 Task: Find connections with filter location Jalālābād with filter topic #tecnologiawith filter profile language German with filter current company JavaScript with filter school Chennai Jobs with filter industry Blogs with filter service category Business Law with filter keywords title Over the Phone Interpreter
Action: Mouse moved to (519, 71)
Screenshot: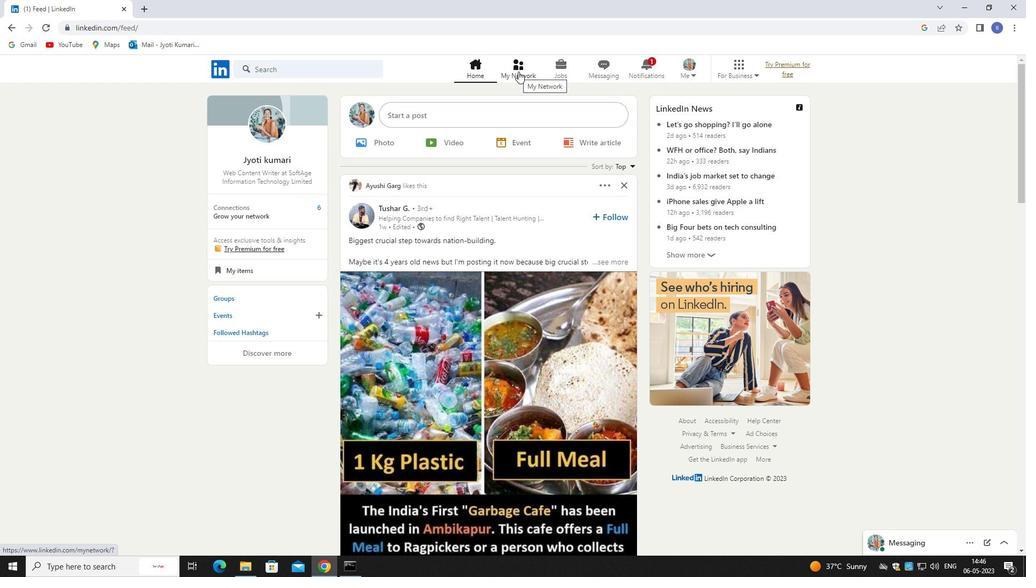 
Action: Mouse pressed left at (519, 71)
Screenshot: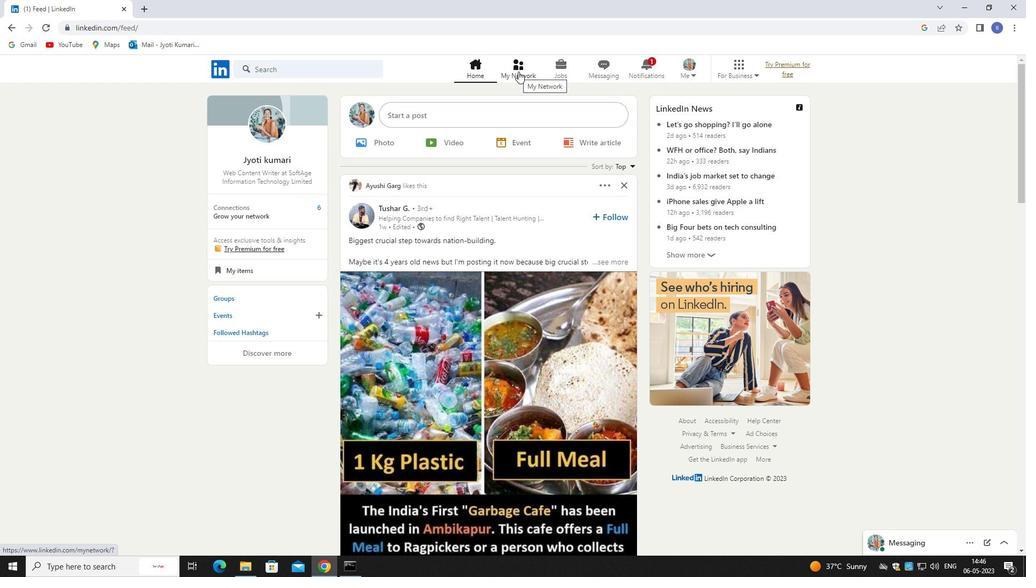 
Action: Mouse pressed left at (519, 71)
Screenshot: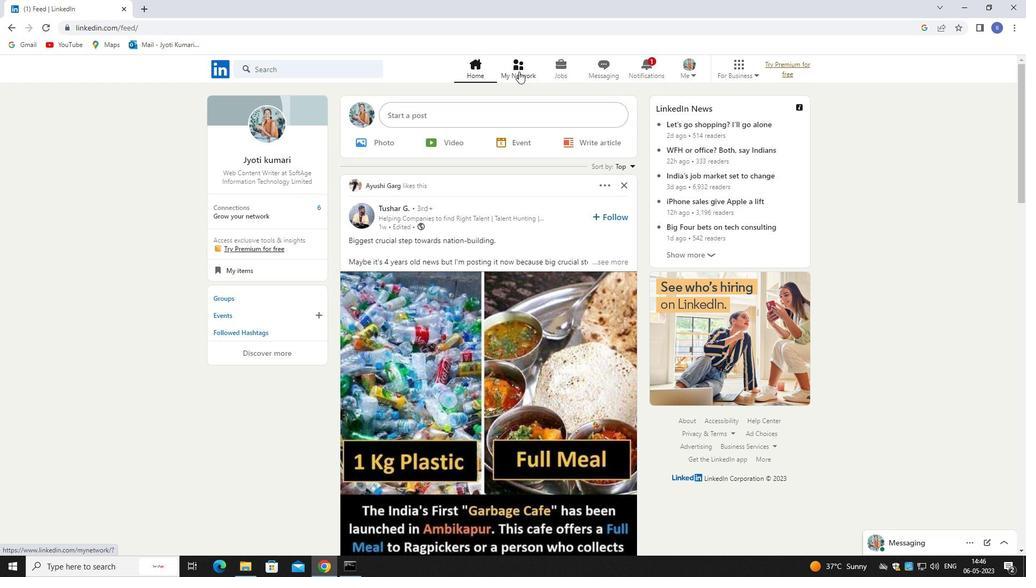 
Action: Mouse moved to (287, 129)
Screenshot: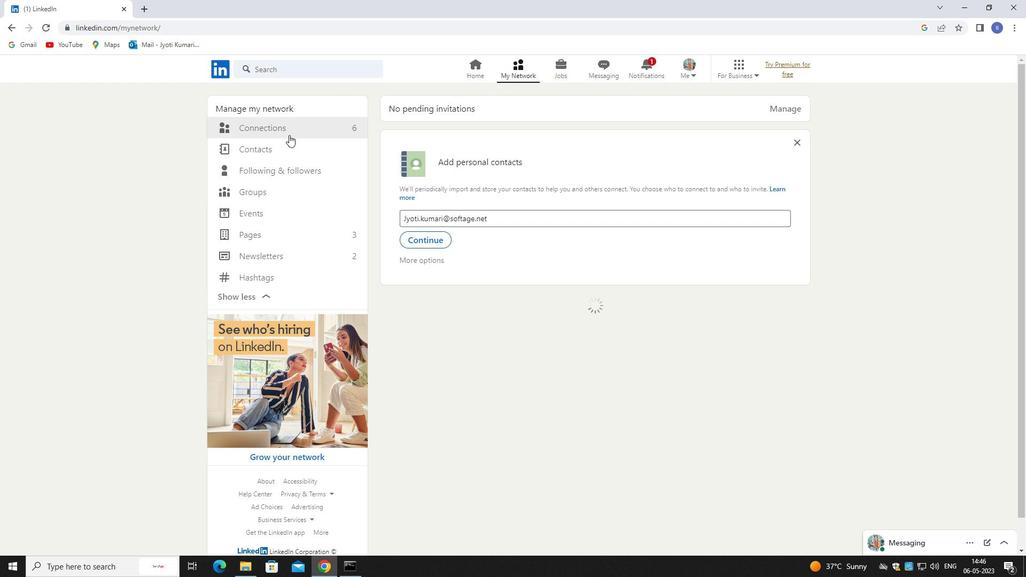 
Action: Mouse pressed left at (287, 129)
Screenshot: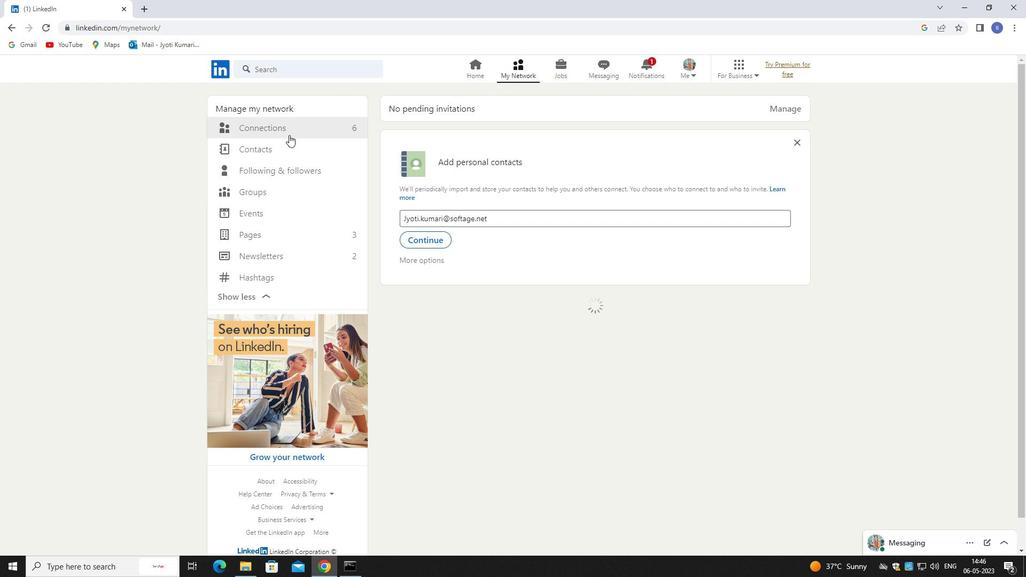 
Action: Mouse moved to (288, 129)
Screenshot: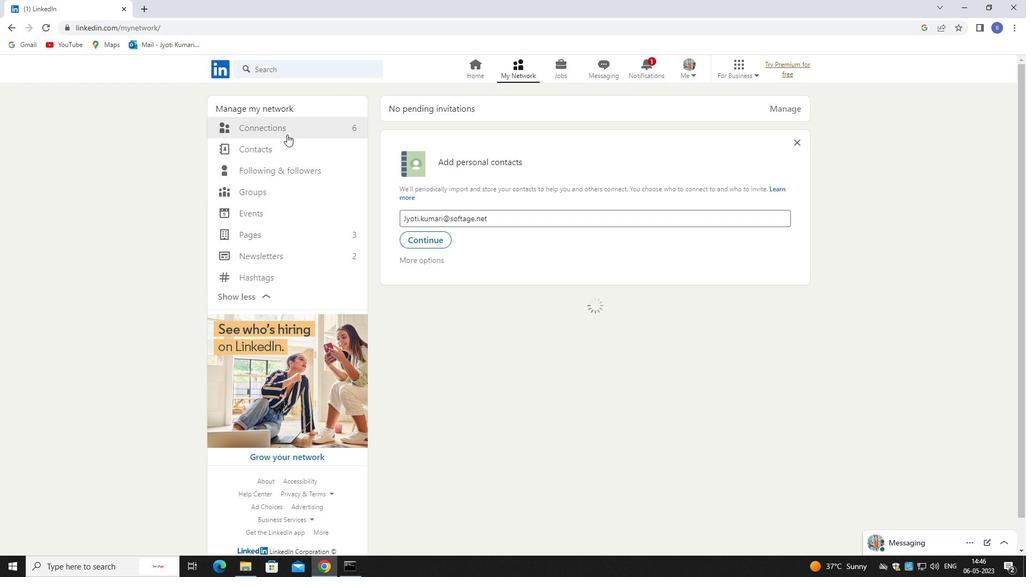 
Action: Mouse pressed left at (288, 129)
Screenshot: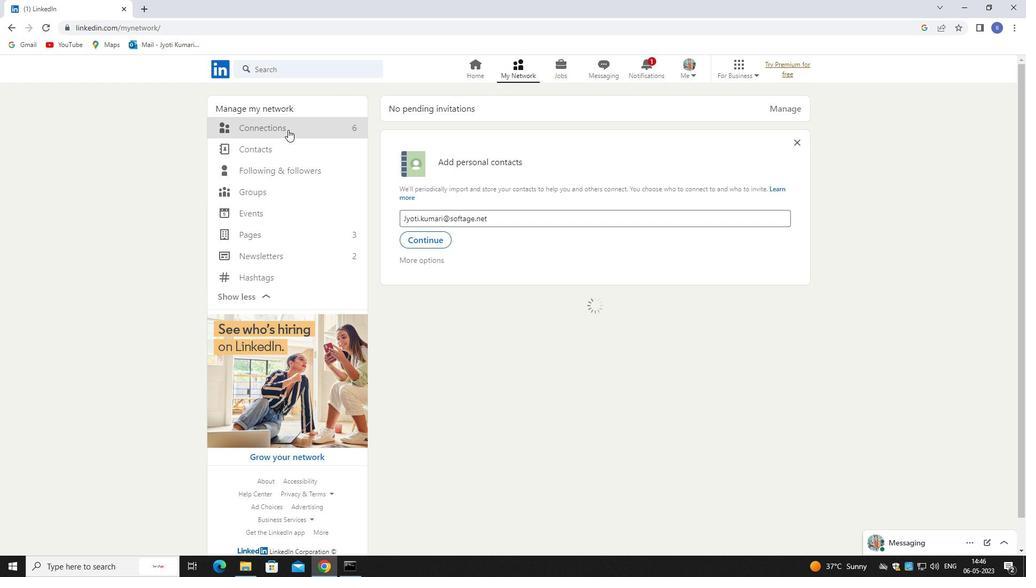 
Action: Mouse moved to (578, 132)
Screenshot: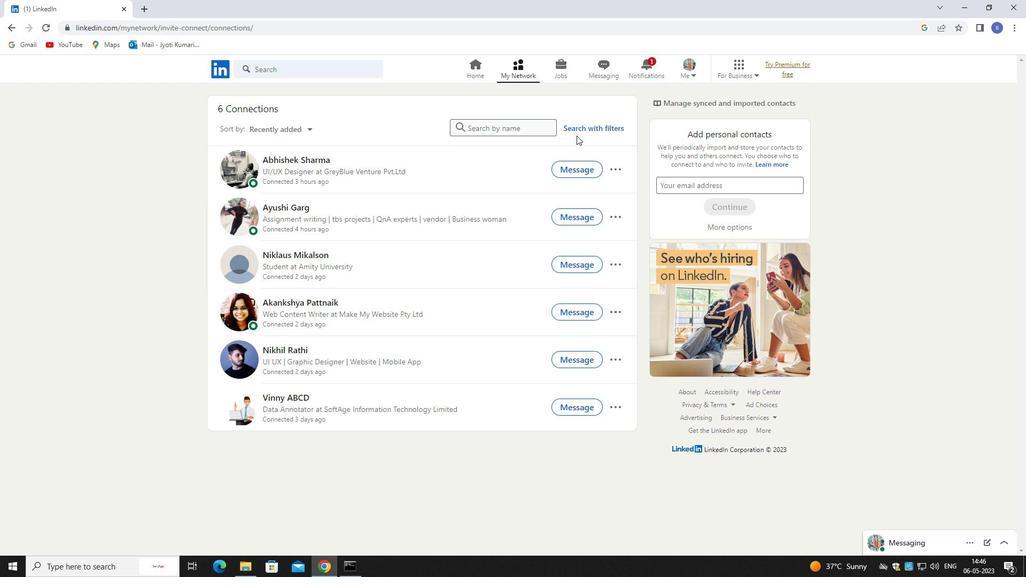 
Action: Mouse pressed left at (578, 132)
Screenshot: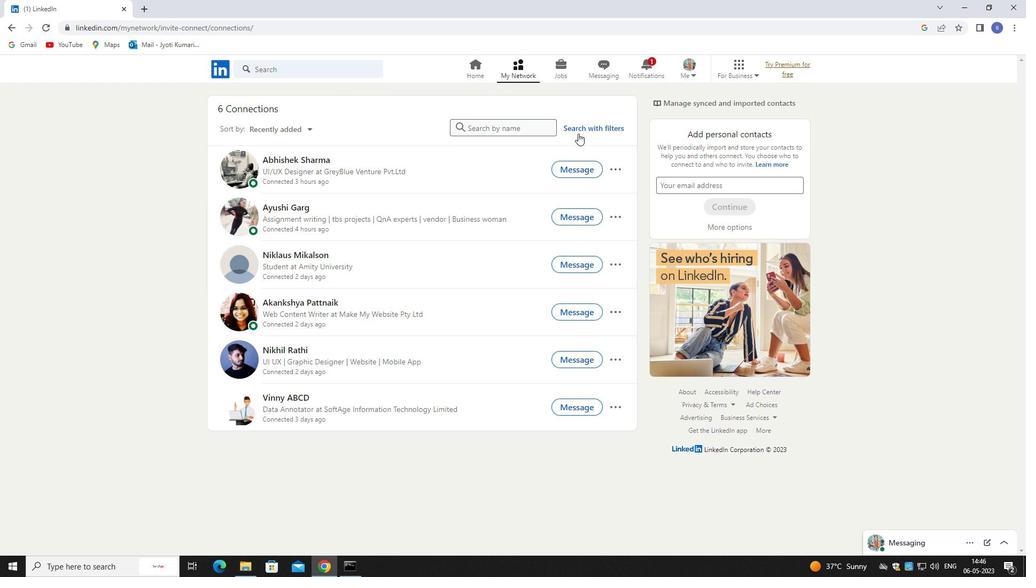 
Action: Mouse moved to (535, 97)
Screenshot: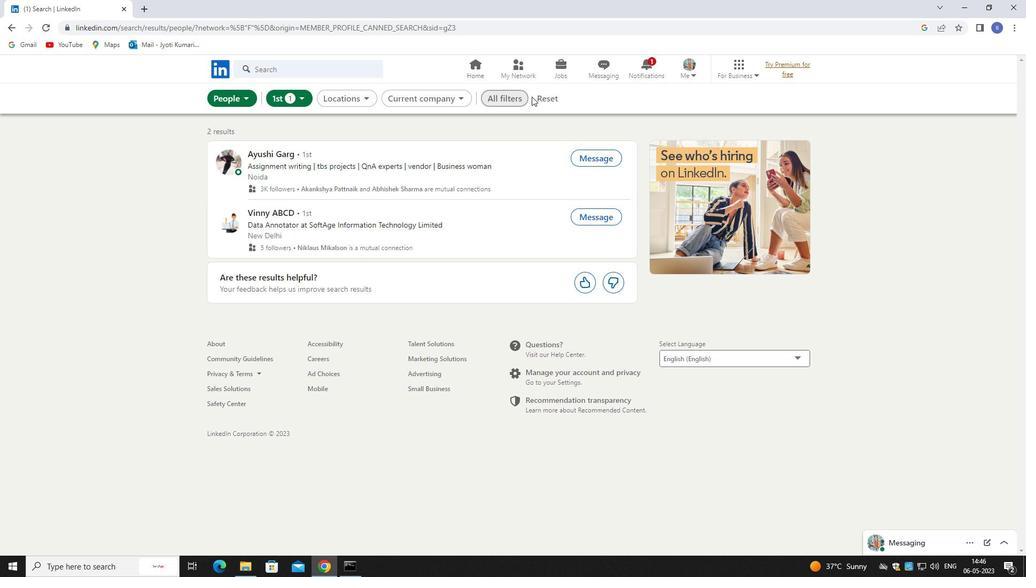 
Action: Mouse pressed left at (535, 97)
Screenshot: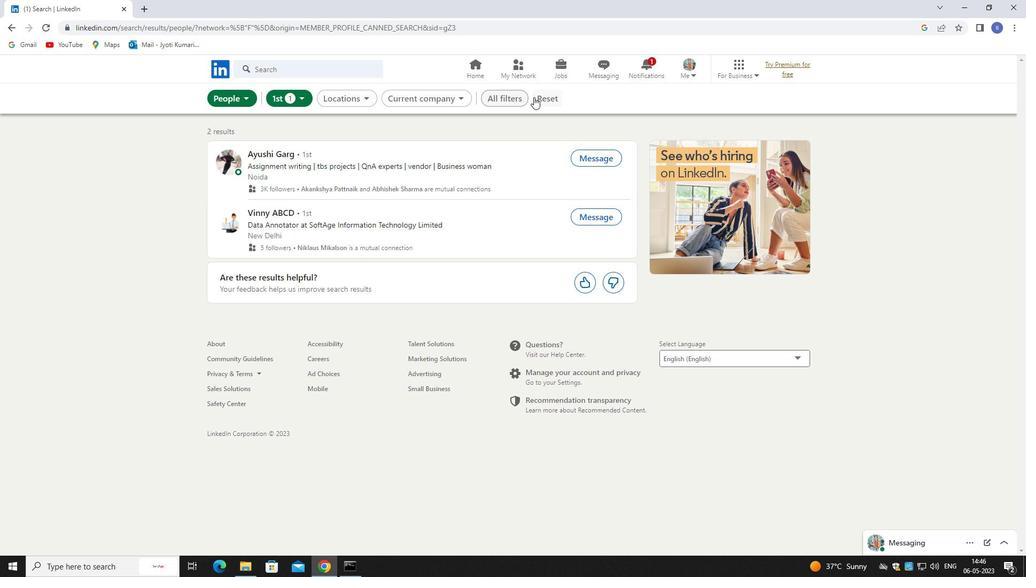 
Action: Mouse moved to (514, 98)
Screenshot: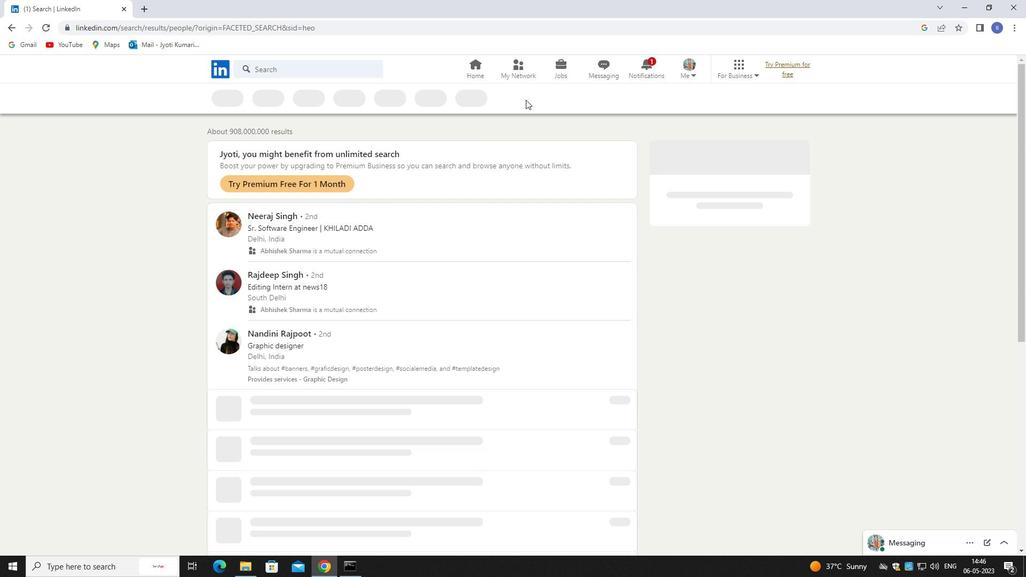 
Action: Mouse pressed left at (514, 98)
Screenshot: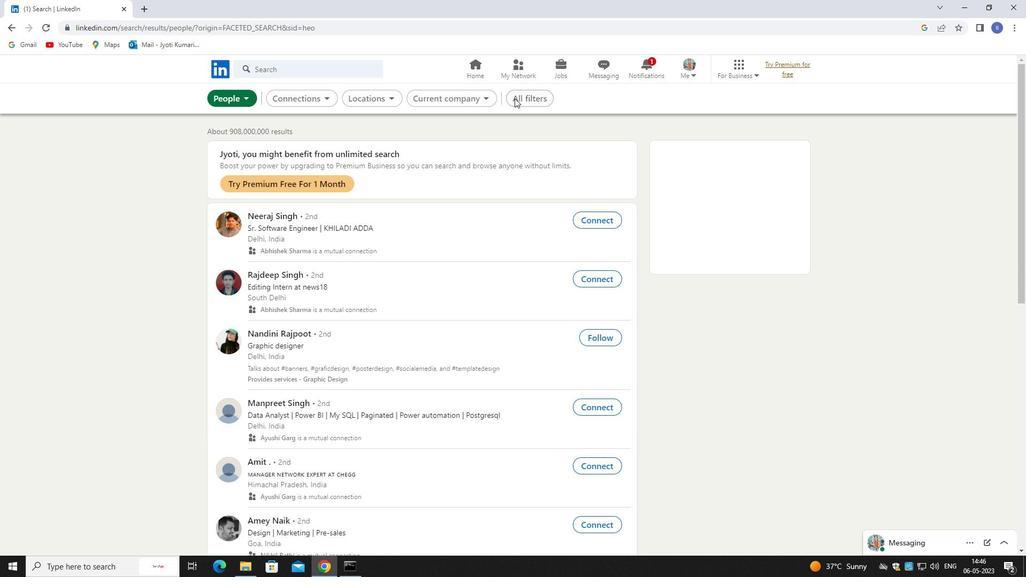 
Action: Mouse moved to (905, 419)
Screenshot: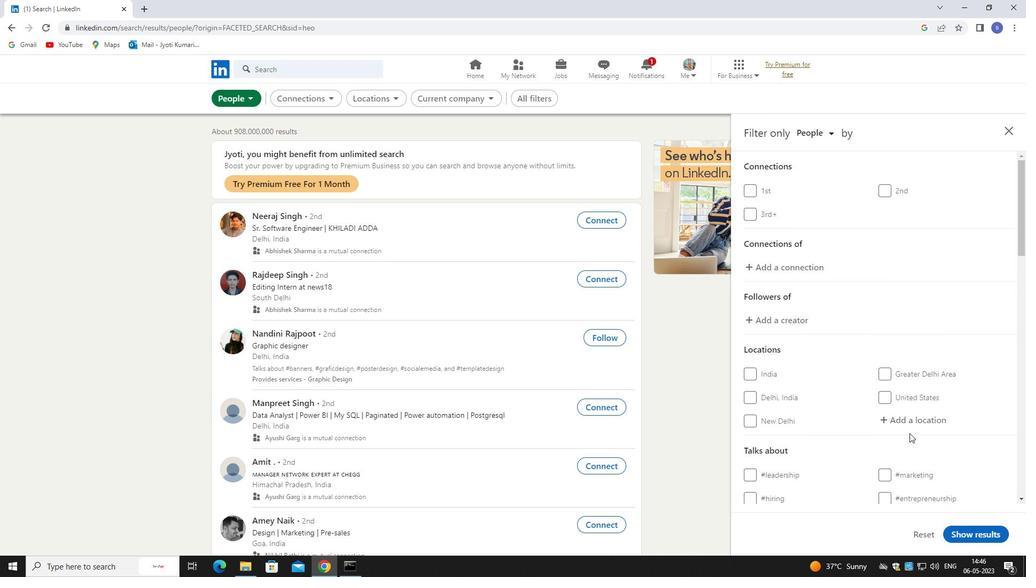 
Action: Mouse pressed left at (905, 419)
Screenshot: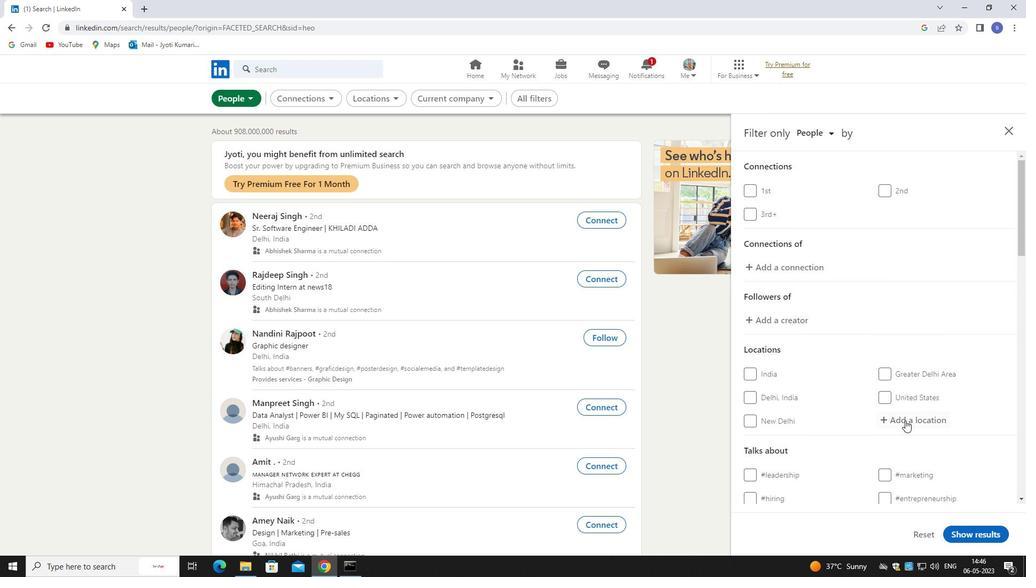 
Action: Mouse moved to (907, 424)
Screenshot: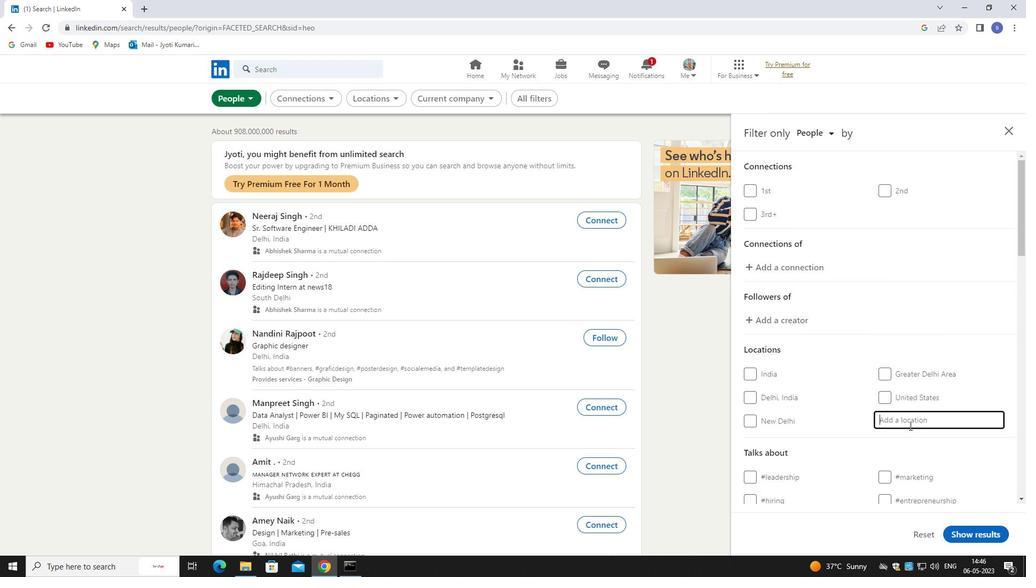 
Action: Key pressed jalabad
Screenshot: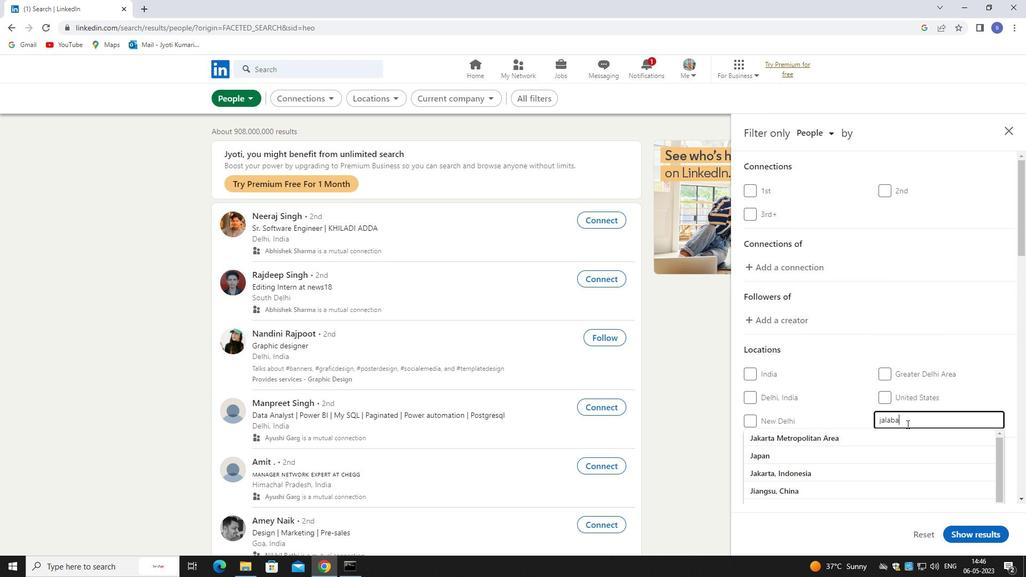 
Action: Mouse moved to (893, 439)
Screenshot: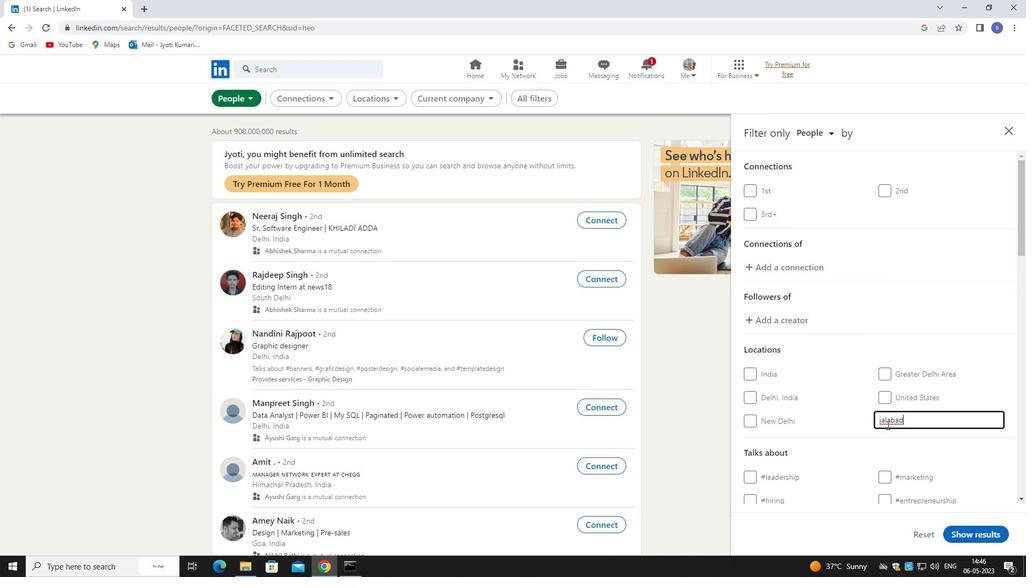 
Action: Key pressed <Key.backspace><Key.backspace><Key.backspace><Key.backspace><Key.backspace><Key.backspace><Key.backspace><Key.backspace><Key.backspace><Key.backspace><Key.backspace><Key.backspace><Key.backspace><Key.backspace><Key.backspace><Key.backspace>jalabad
Screenshot: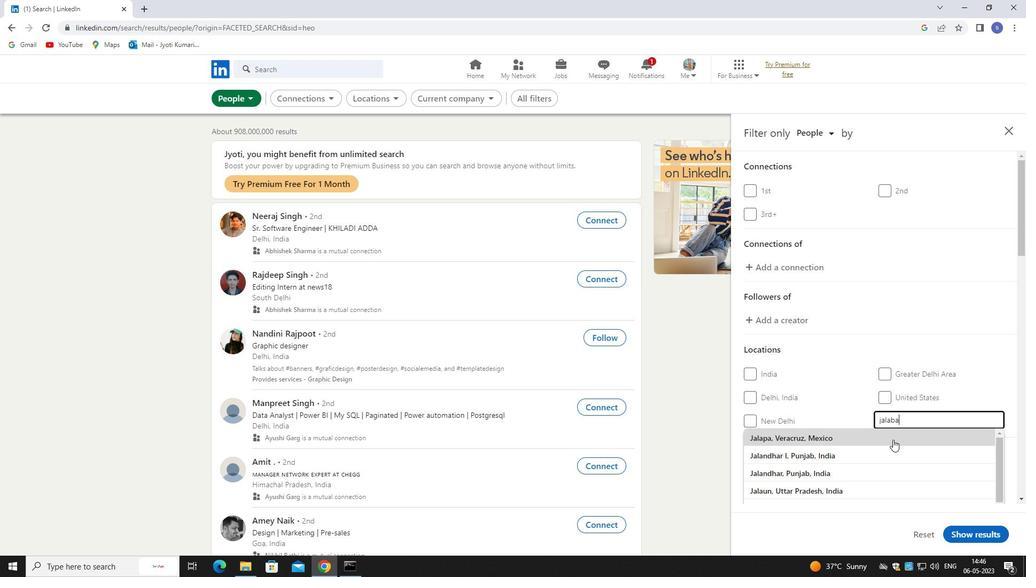 
Action: Mouse moved to (875, 427)
Screenshot: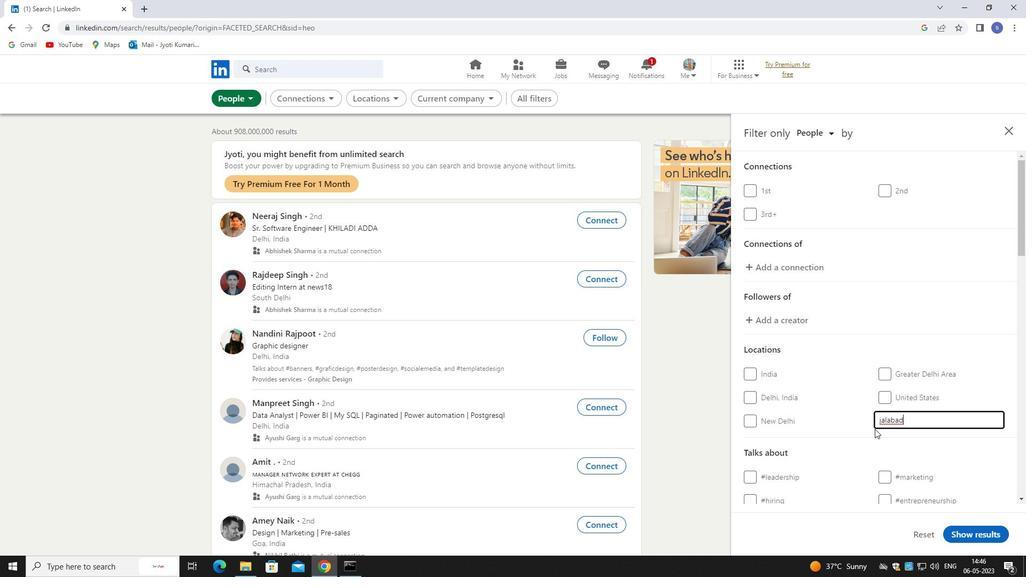 
Action: Key pressed <Key.backspace><Key.backspace><Key.backspace><Key.backspace><Key.backspace><Key.backspace><Key.backspace><Key.backspace><Key.backspace><Key.backspace><Key.backspace><Key.backspace><Key.backspace><Key.backspace><Key.backspace><Key.backspace>jalalaba
Screenshot: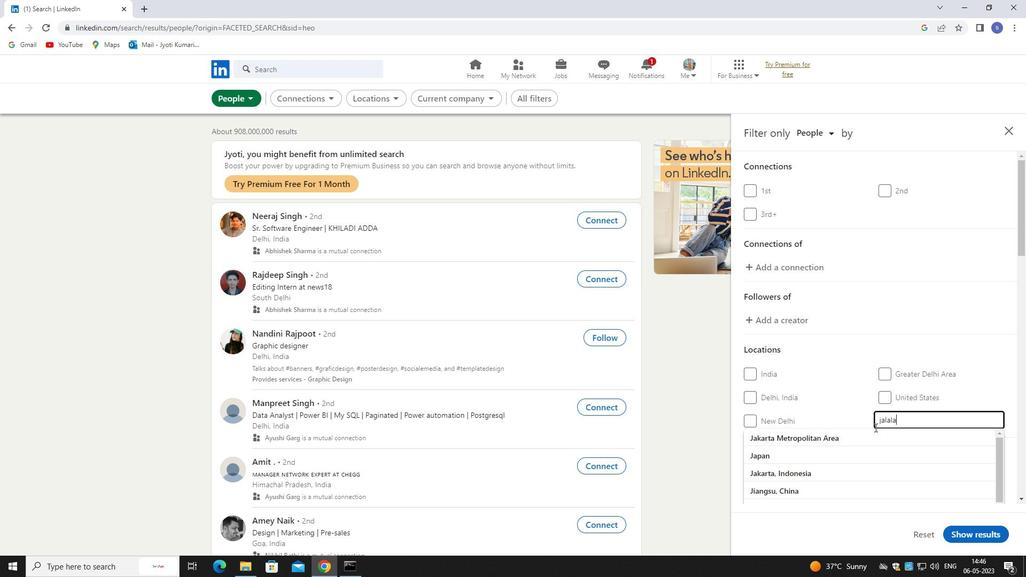 
Action: Mouse moved to (888, 434)
Screenshot: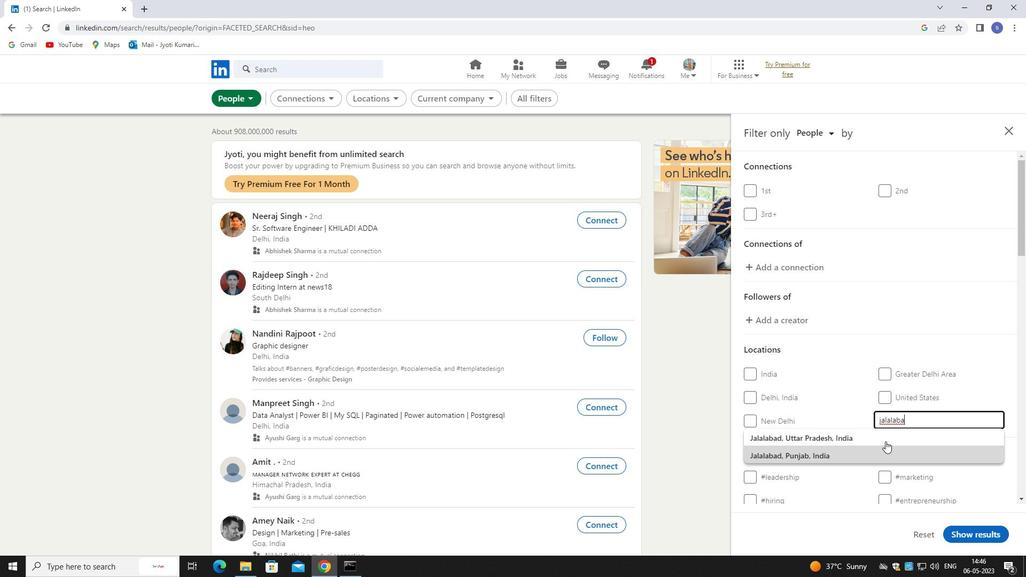 
Action: Mouse pressed left at (888, 434)
Screenshot: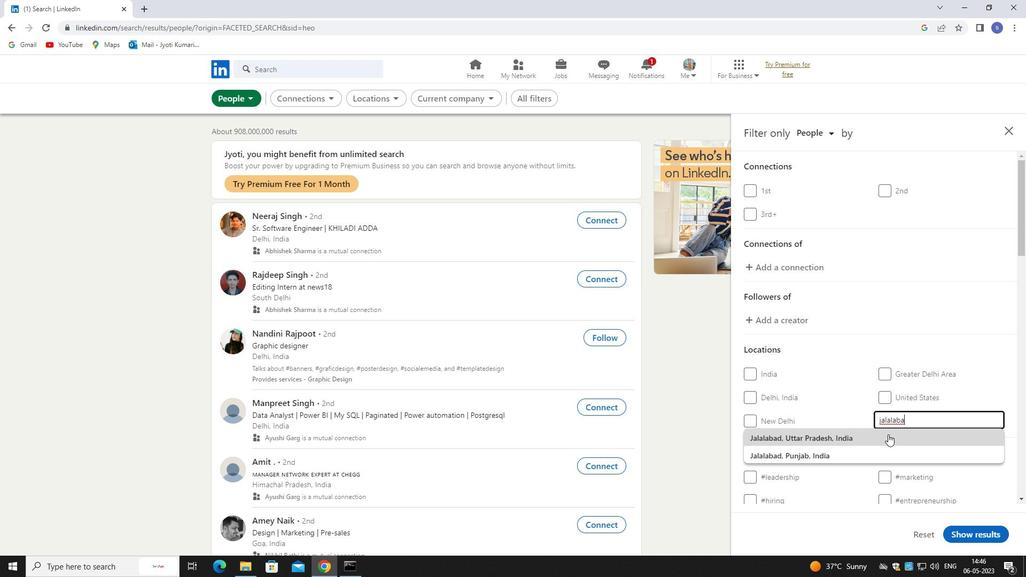 
Action: Mouse scrolled (888, 434) with delta (0, 0)
Screenshot: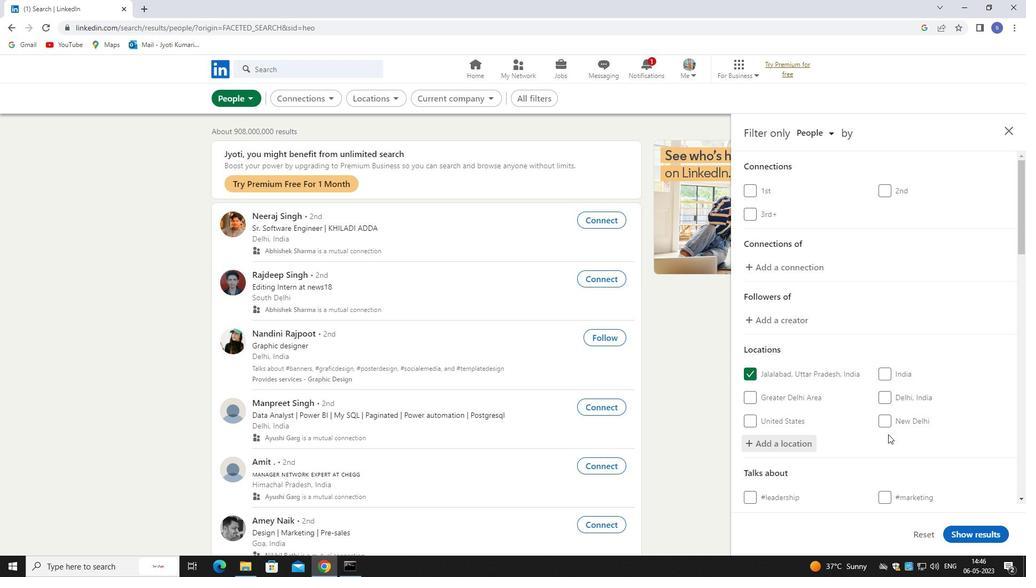
Action: Mouse scrolled (888, 434) with delta (0, 0)
Screenshot: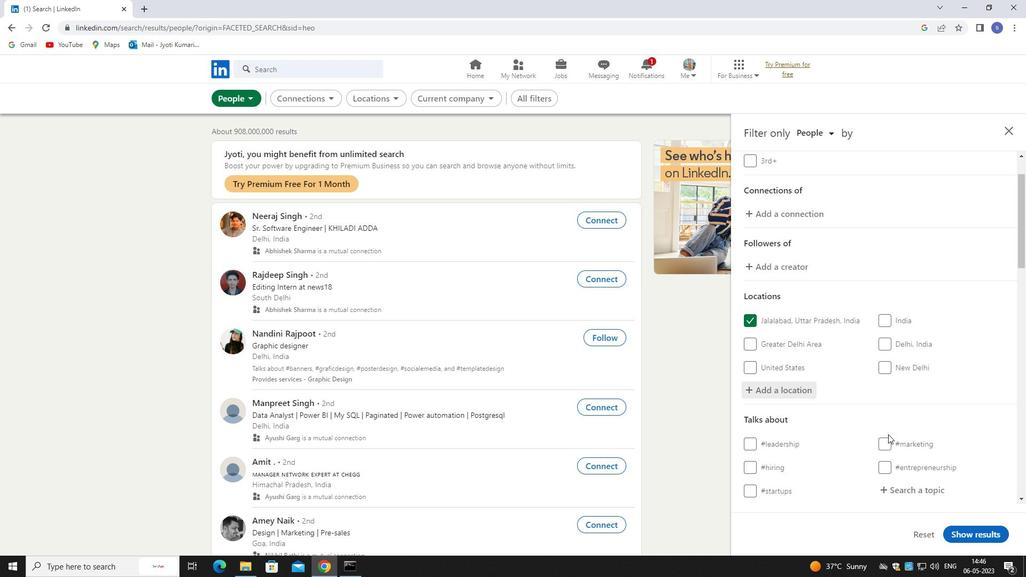 
Action: Mouse moved to (914, 434)
Screenshot: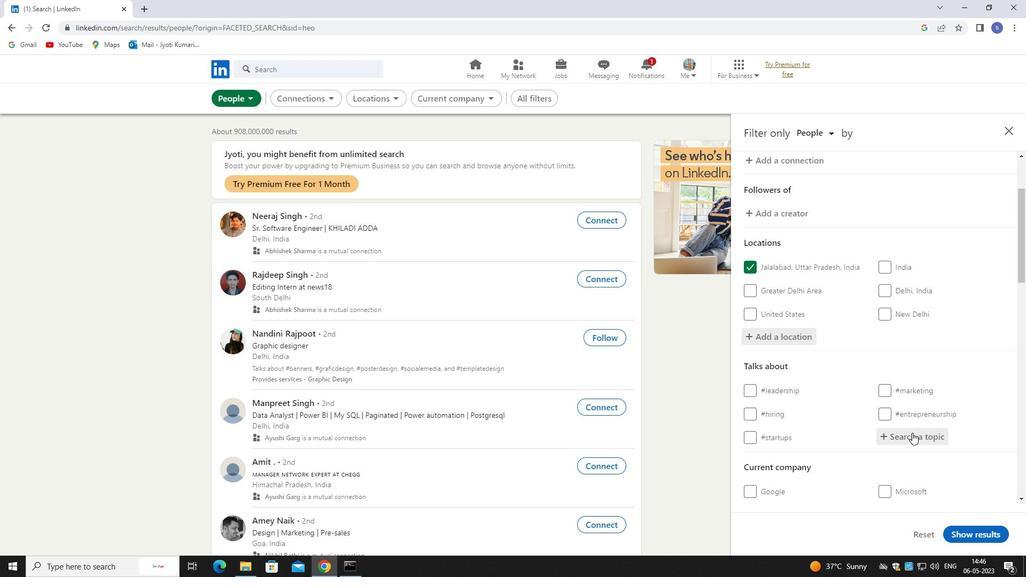 
Action: Mouse pressed left at (914, 434)
Screenshot: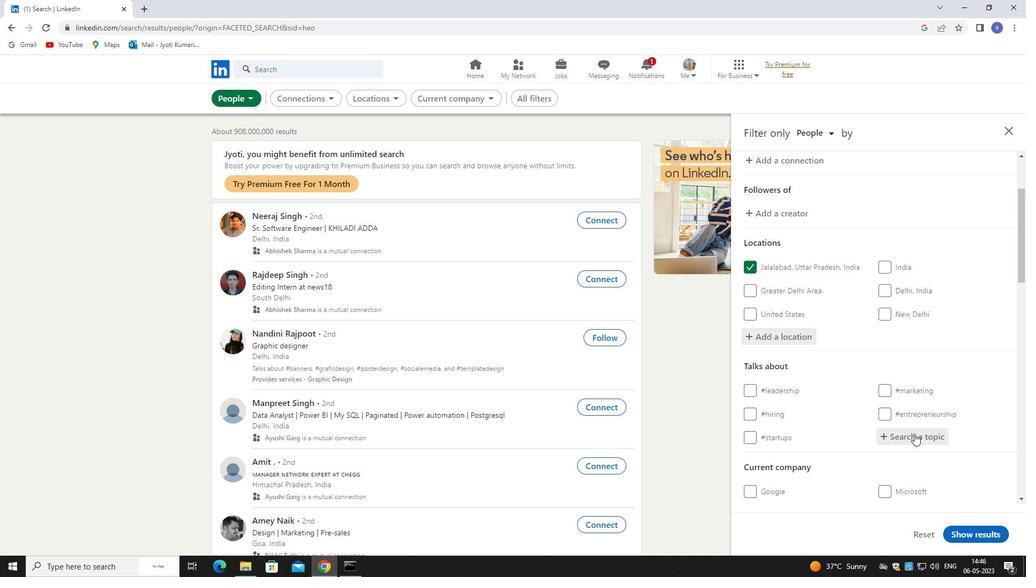 
Action: Mouse moved to (902, 428)
Screenshot: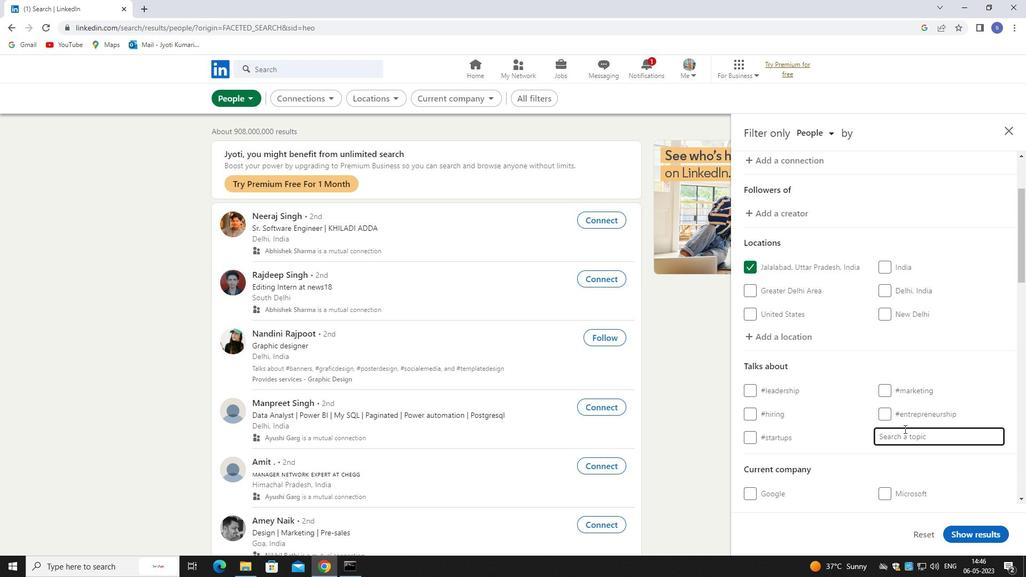 
Action: Key pressed finte
Screenshot: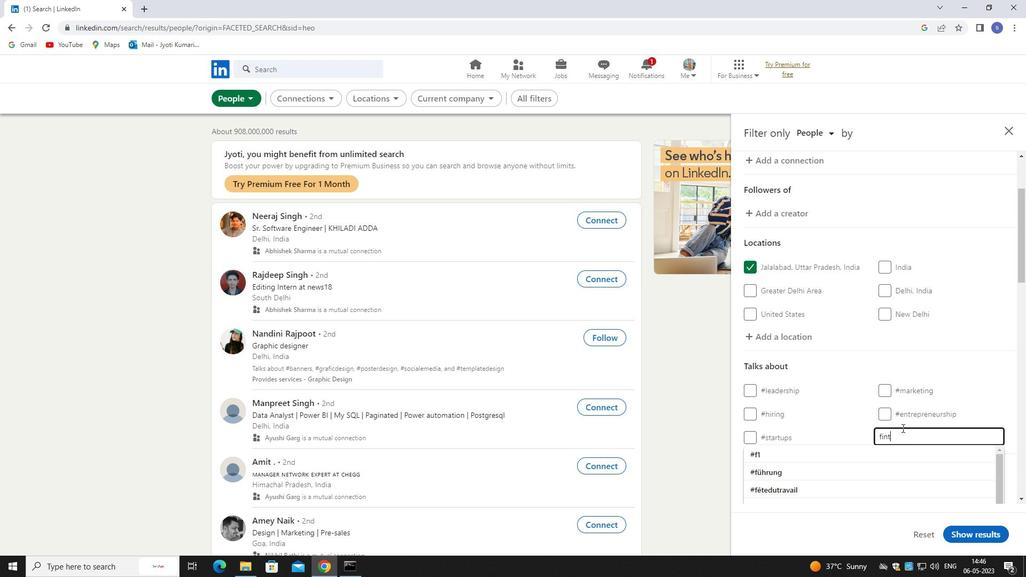 
Action: Mouse moved to (898, 430)
Screenshot: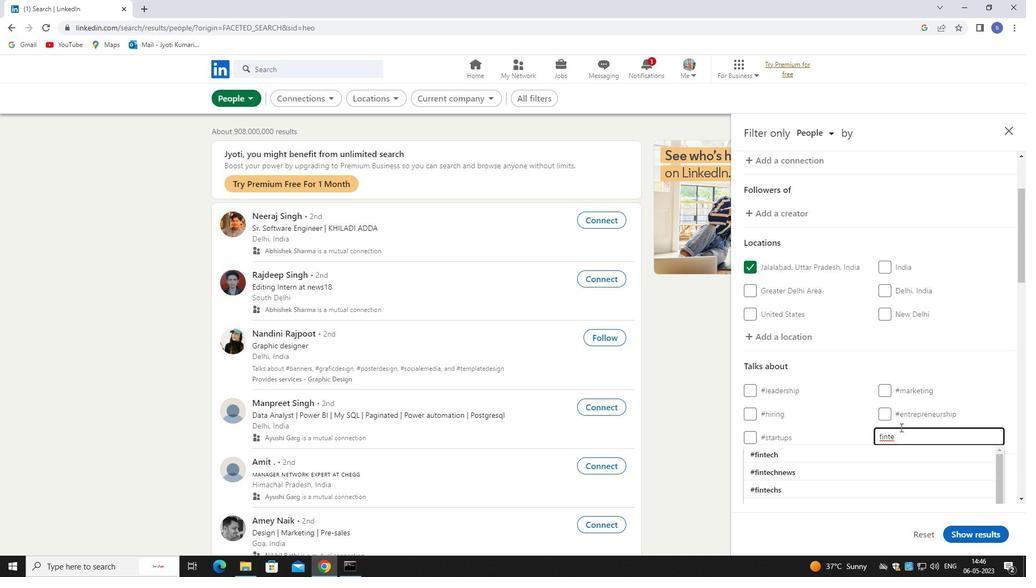 
Action: Key pressed c
Screenshot: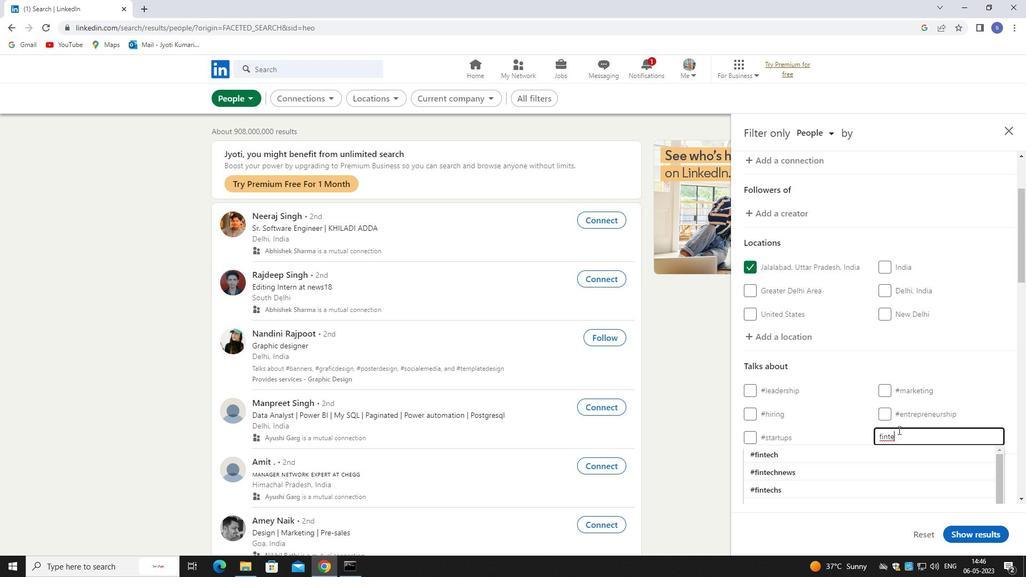 
Action: Mouse moved to (897, 427)
Screenshot: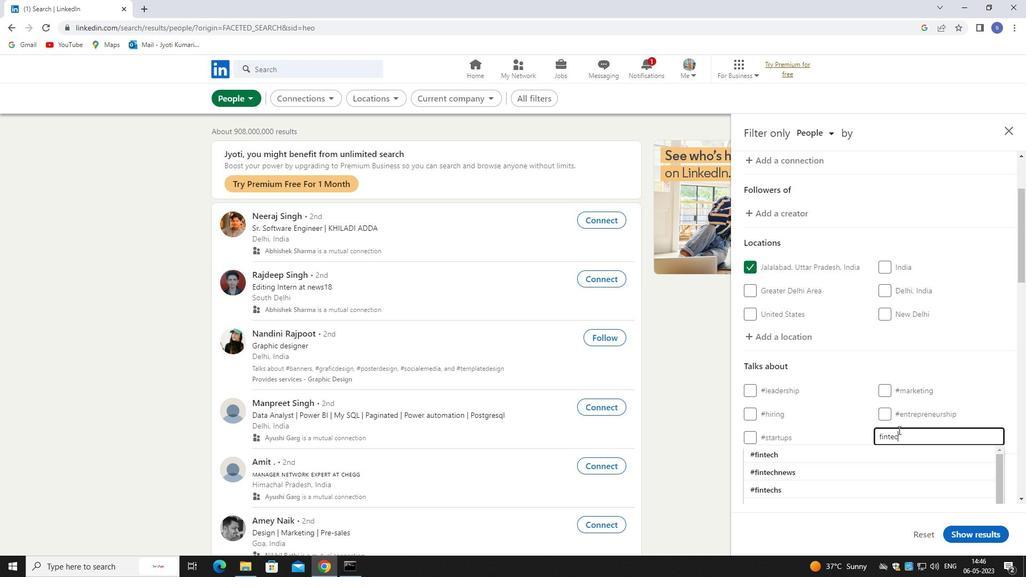 
Action: Key pressed h
Screenshot: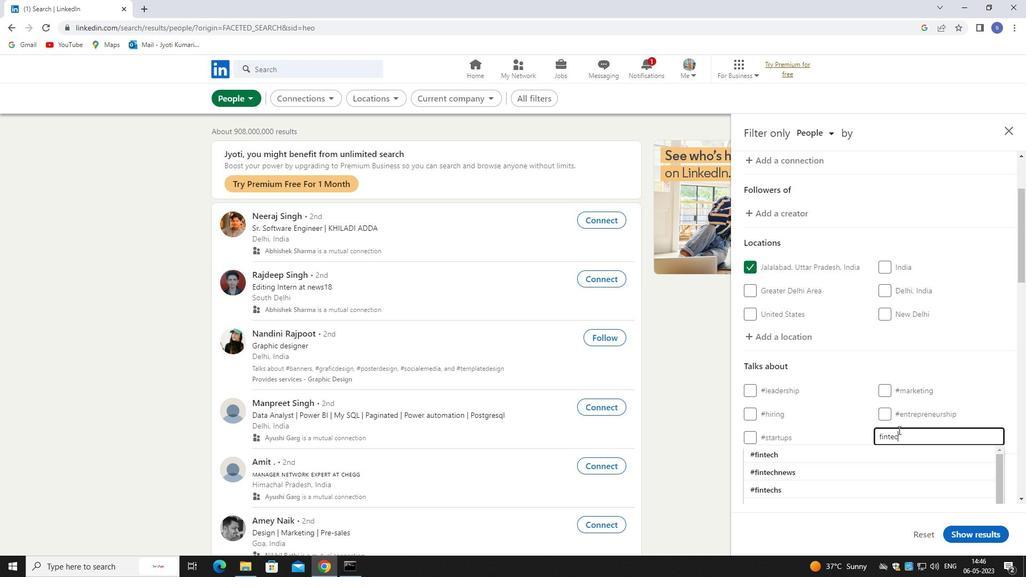 
Action: Mouse moved to (890, 454)
Screenshot: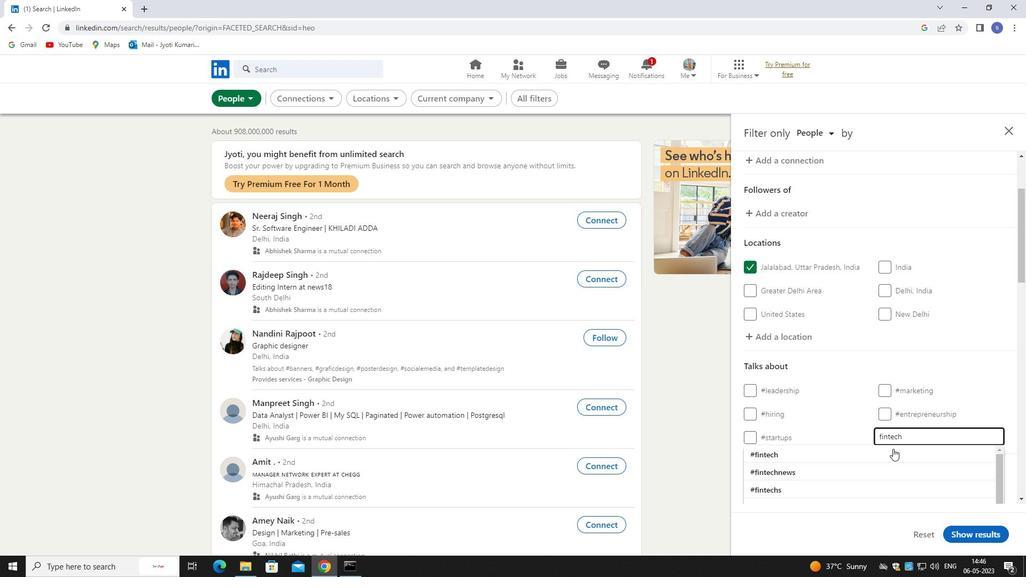 
Action: Mouse pressed left at (890, 454)
Screenshot: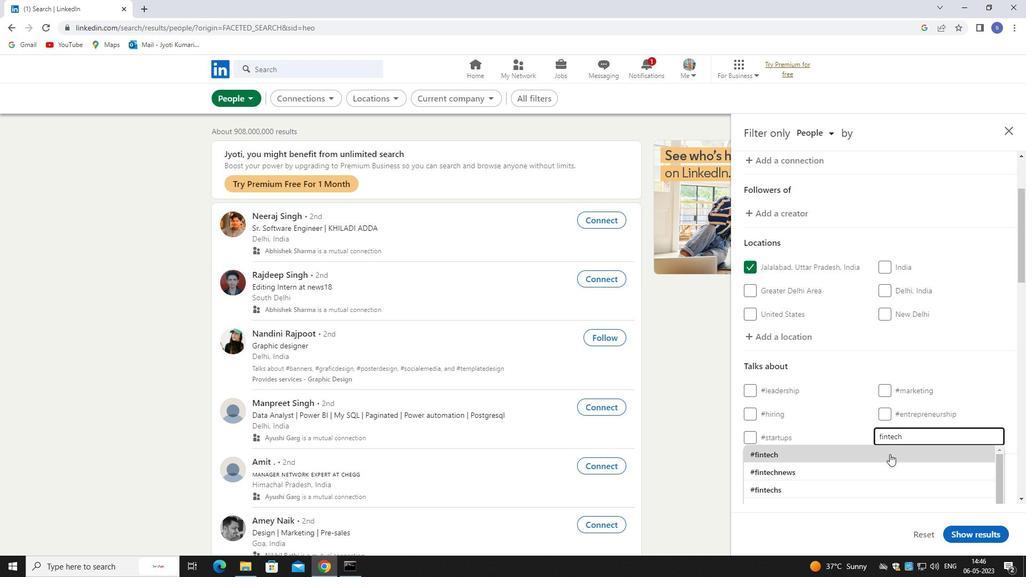 
Action: Mouse moved to (884, 444)
Screenshot: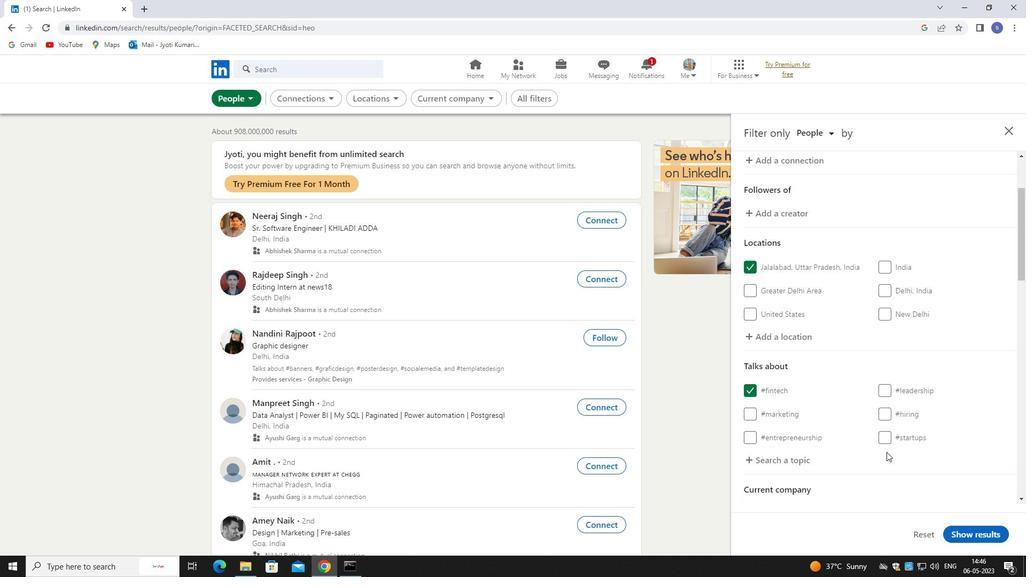 
Action: Mouse scrolled (884, 443) with delta (0, 0)
Screenshot: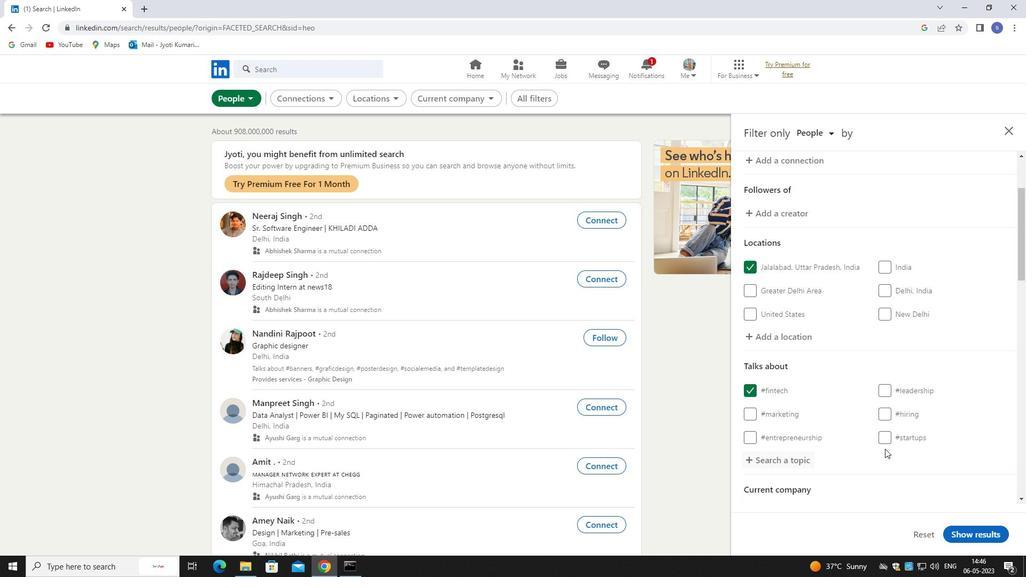 
Action: Mouse scrolled (884, 443) with delta (0, 0)
Screenshot: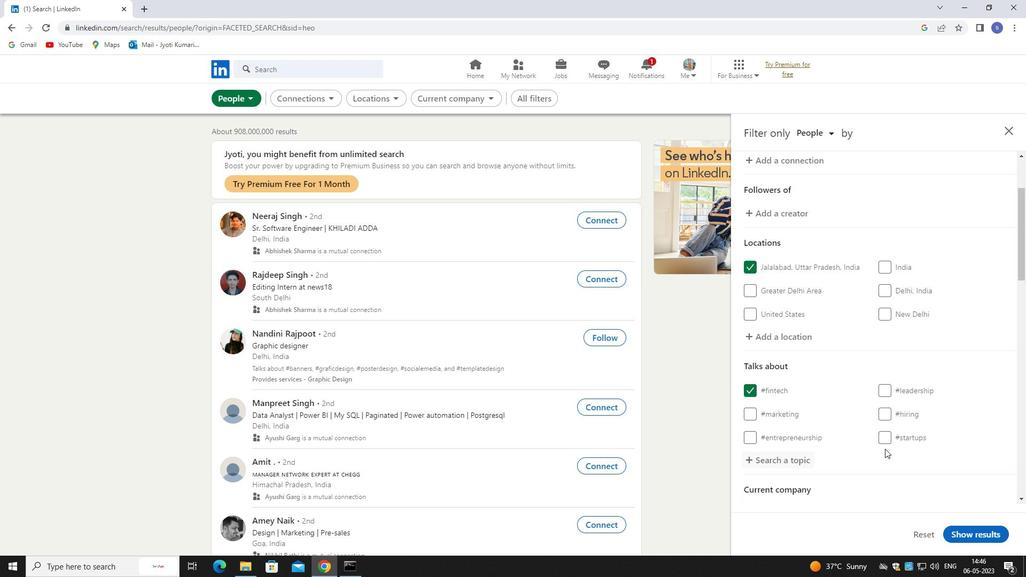
Action: Mouse scrolled (884, 443) with delta (0, 0)
Screenshot: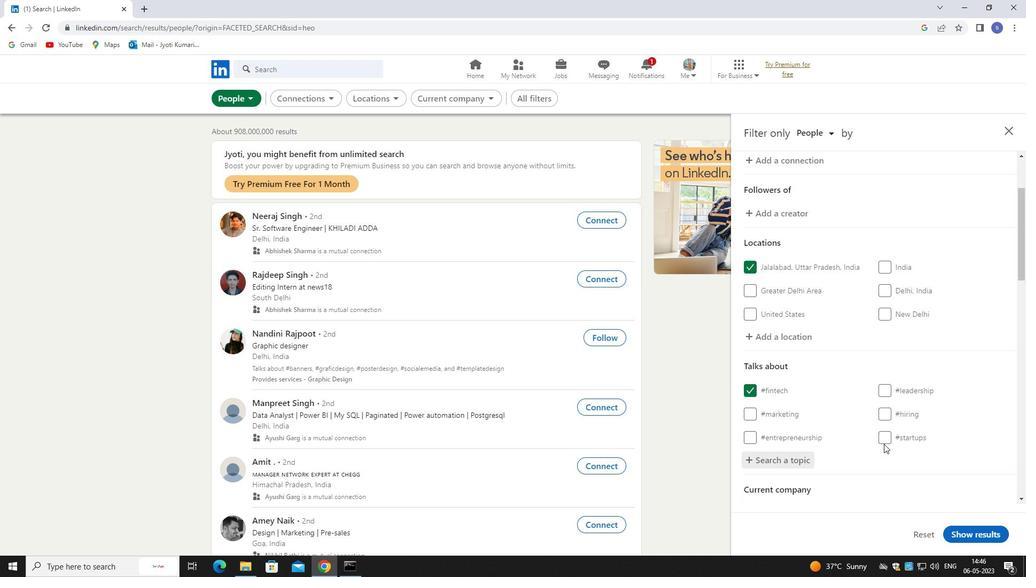 
Action: Mouse moved to (904, 399)
Screenshot: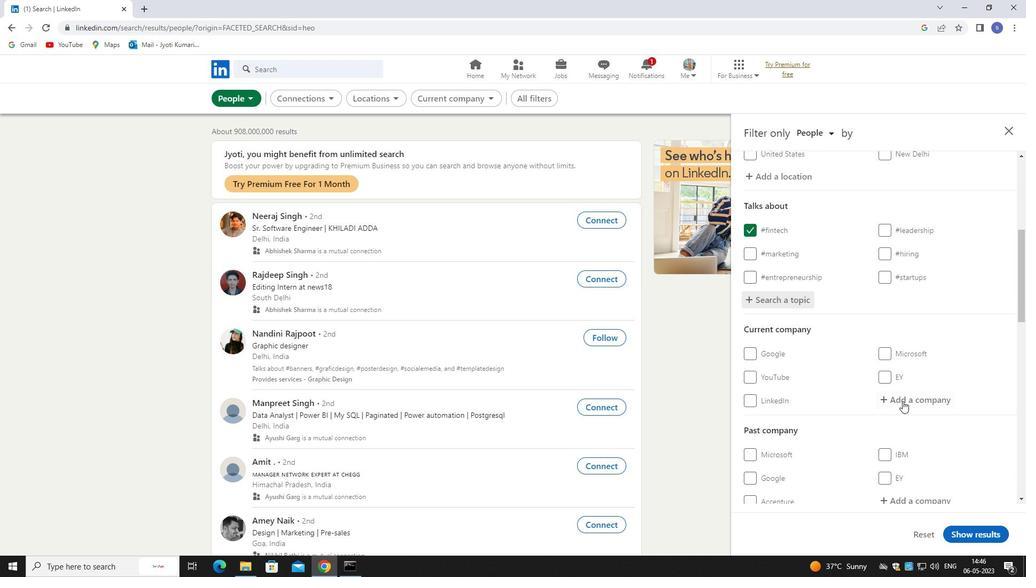 
Action: Mouse pressed left at (904, 399)
Screenshot: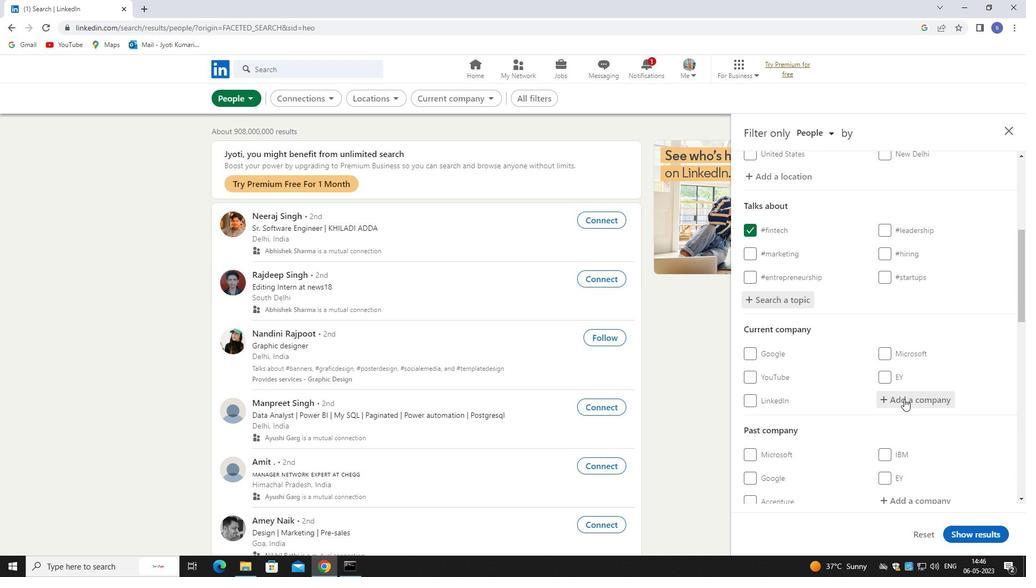 
Action: Key pressed vaco
Screenshot: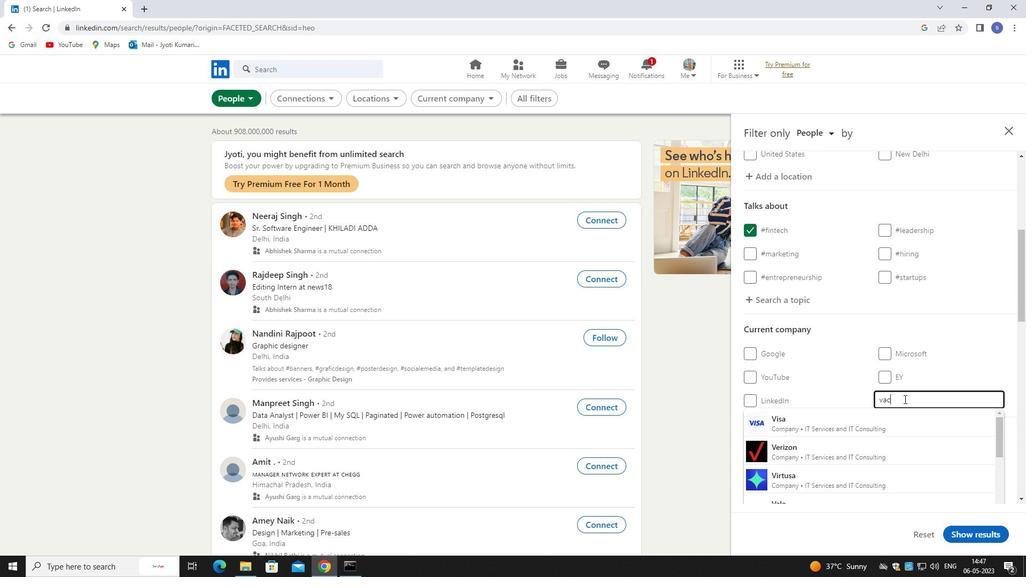 
Action: Mouse moved to (938, 434)
Screenshot: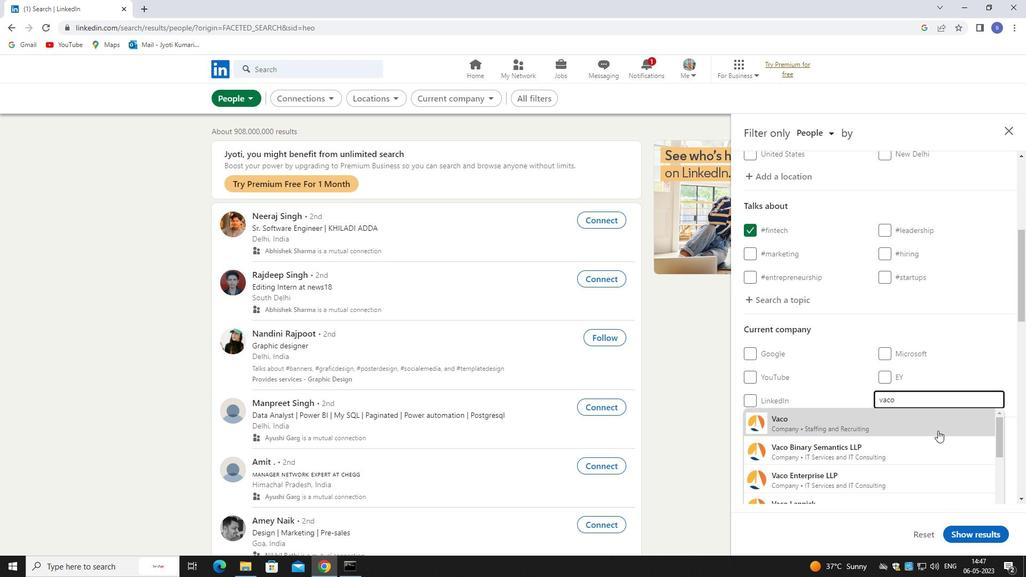 
Action: Mouse pressed left at (938, 434)
Screenshot: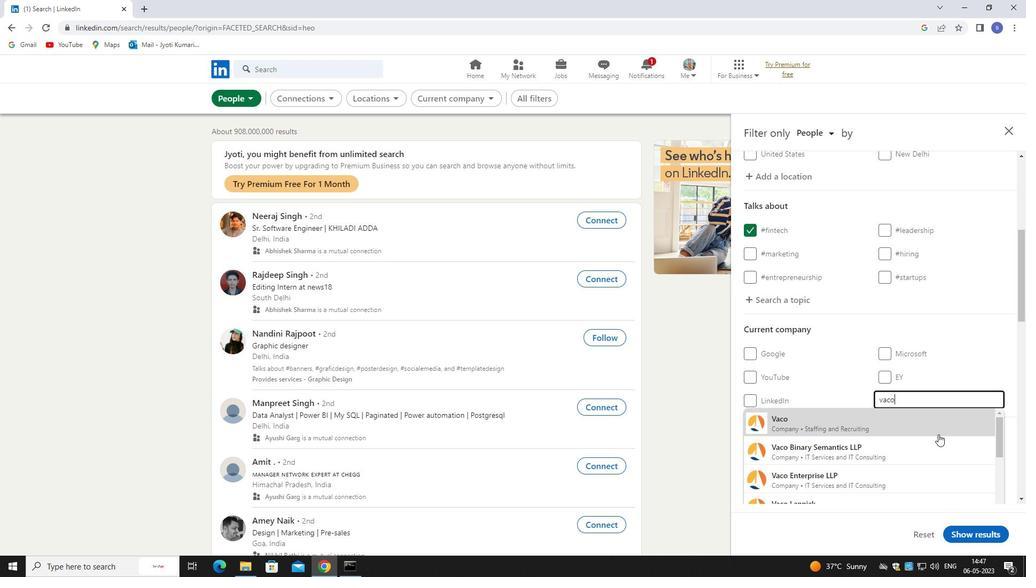 
Action: Mouse moved to (921, 429)
Screenshot: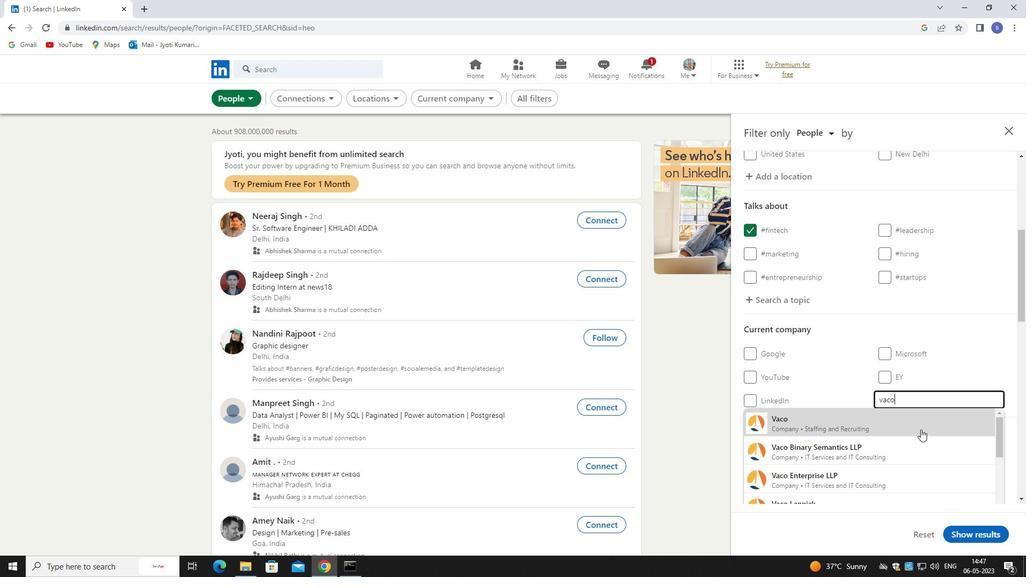 
Action: Mouse scrolled (921, 428) with delta (0, 0)
Screenshot: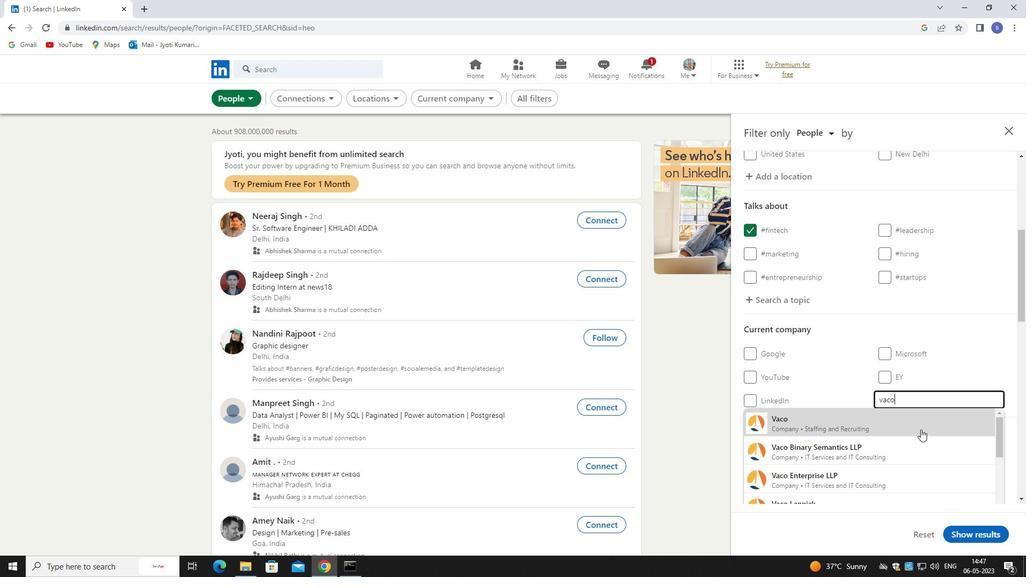 
Action: Mouse moved to (922, 429)
Screenshot: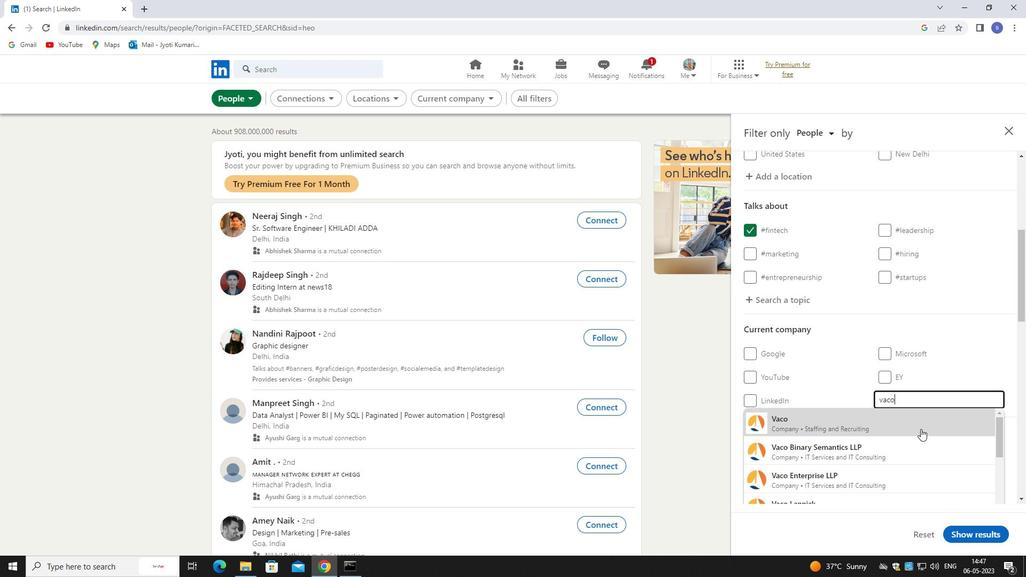
Action: Mouse scrolled (922, 428) with delta (0, 0)
Screenshot: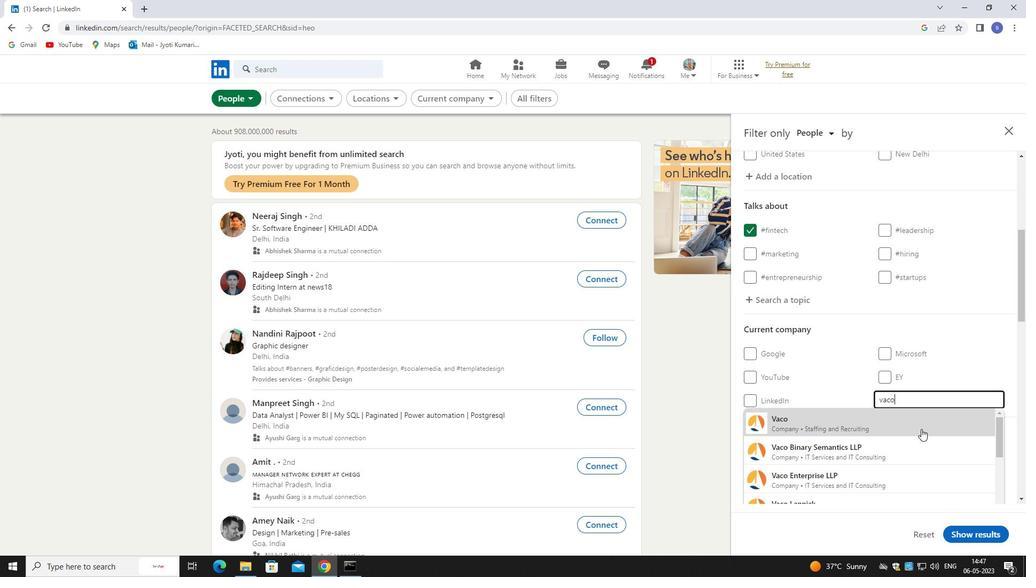 
Action: Mouse scrolled (922, 428) with delta (0, 0)
Screenshot: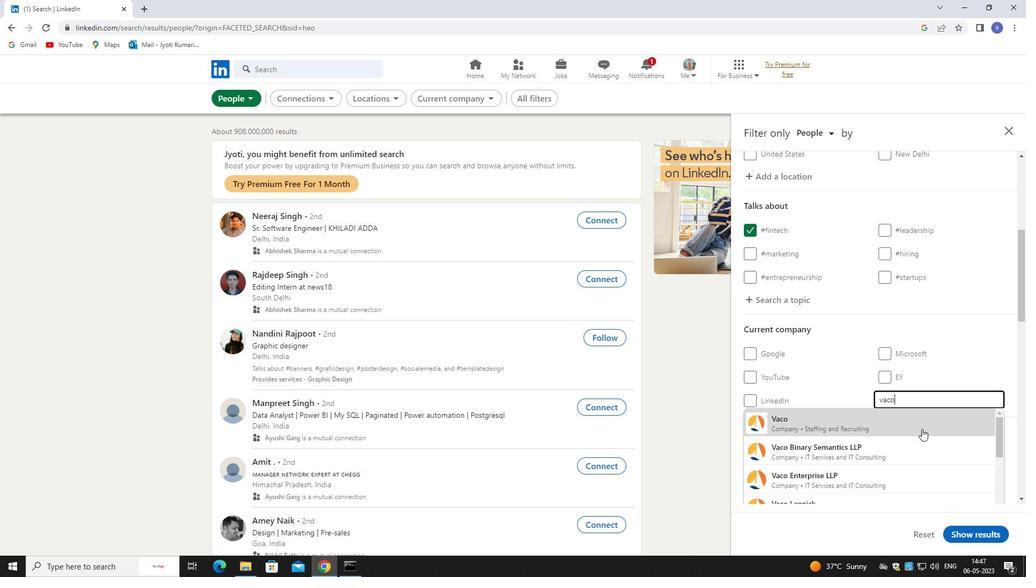 
Action: Mouse moved to (922, 429)
Screenshot: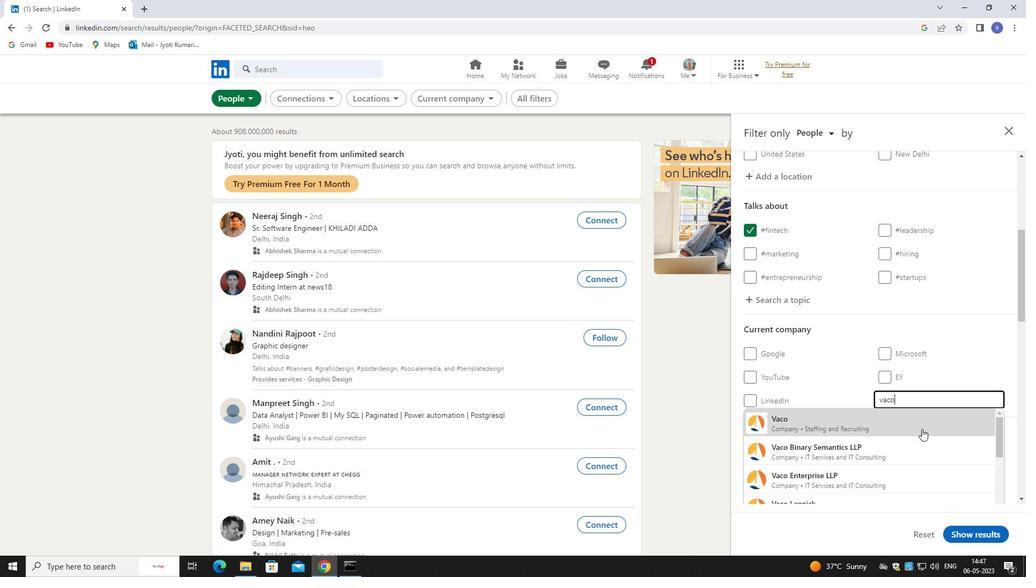 
Action: Mouse scrolled (922, 428) with delta (0, 0)
Screenshot: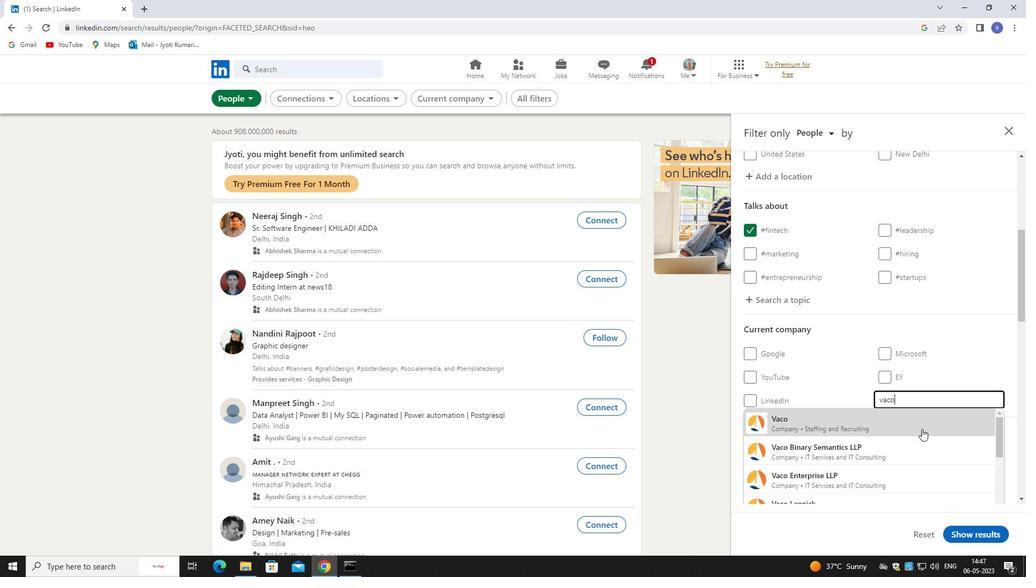 
Action: Mouse moved to (920, 417)
Screenshot: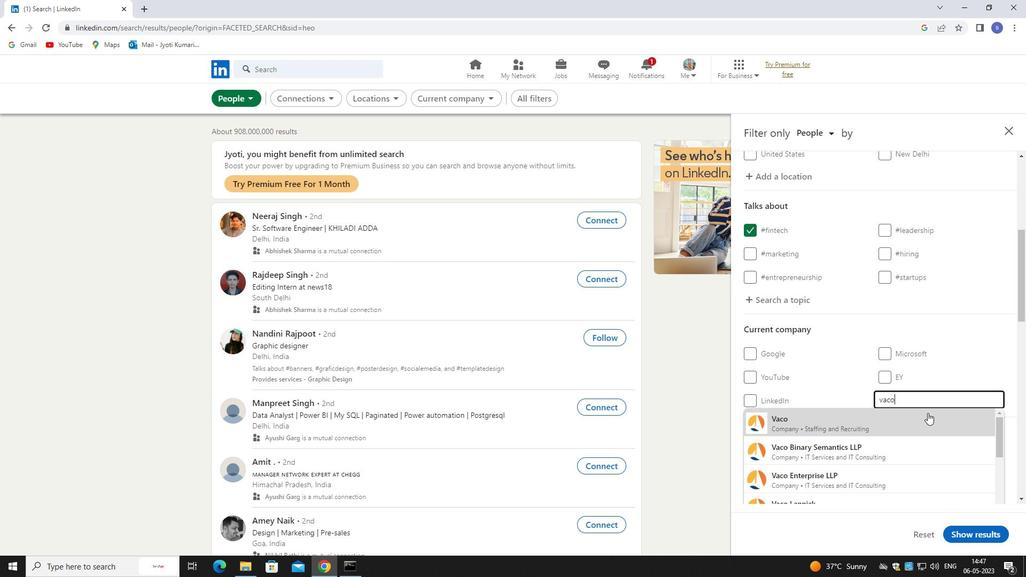 
Action: Mouse pressed left at (920, 417)
Screenshot: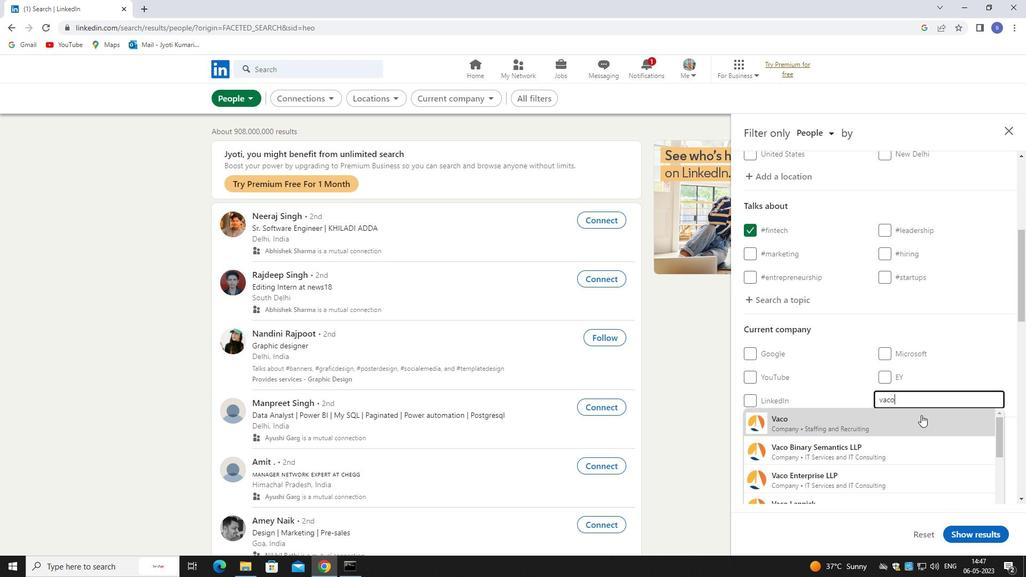 
Action: Mouse moved to (920, 419)
Screenshot: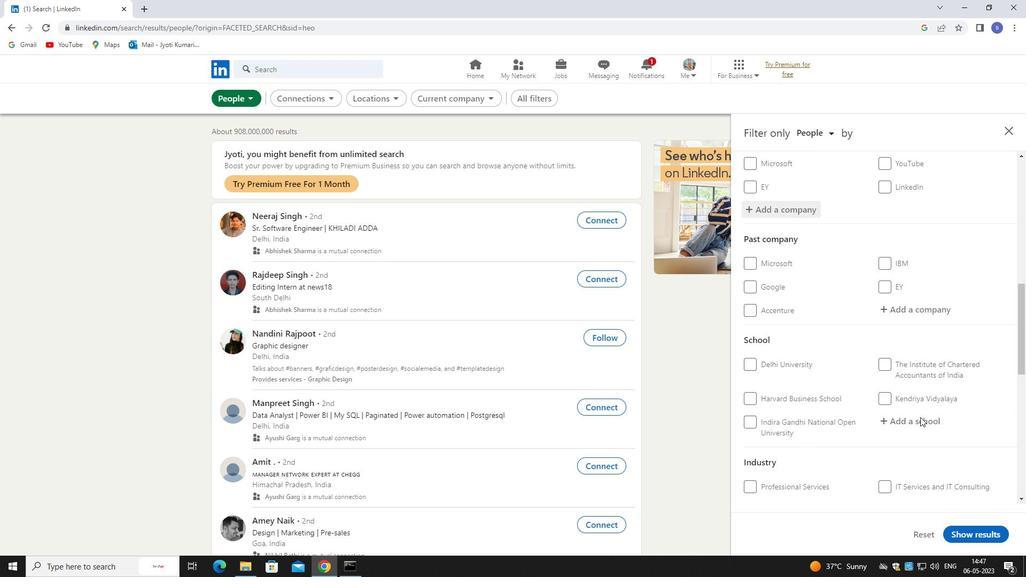 
Action: Mouse scrolled (920, 418) with delta (0, 0)
Screenshot: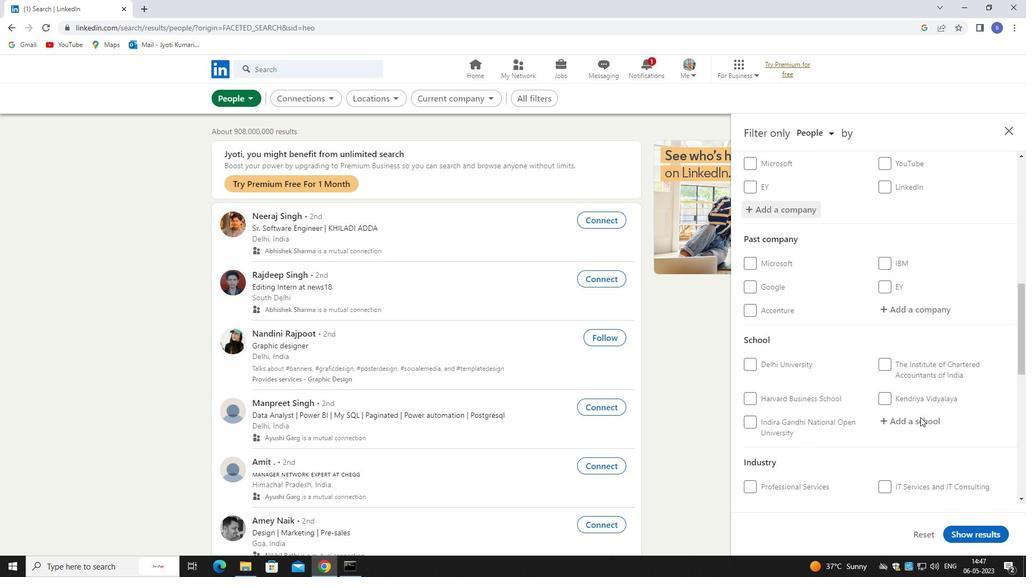 
Action: Mouse scrolled (920, 418) with delta (0, 0)
Screenshot: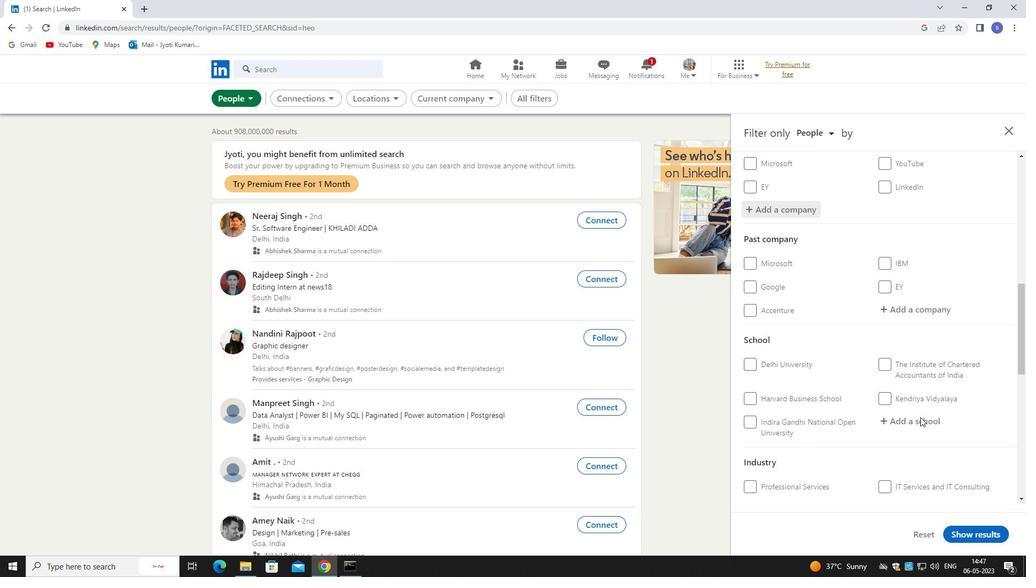 
Action: Mouse moved to (916, 311)
Screenshot: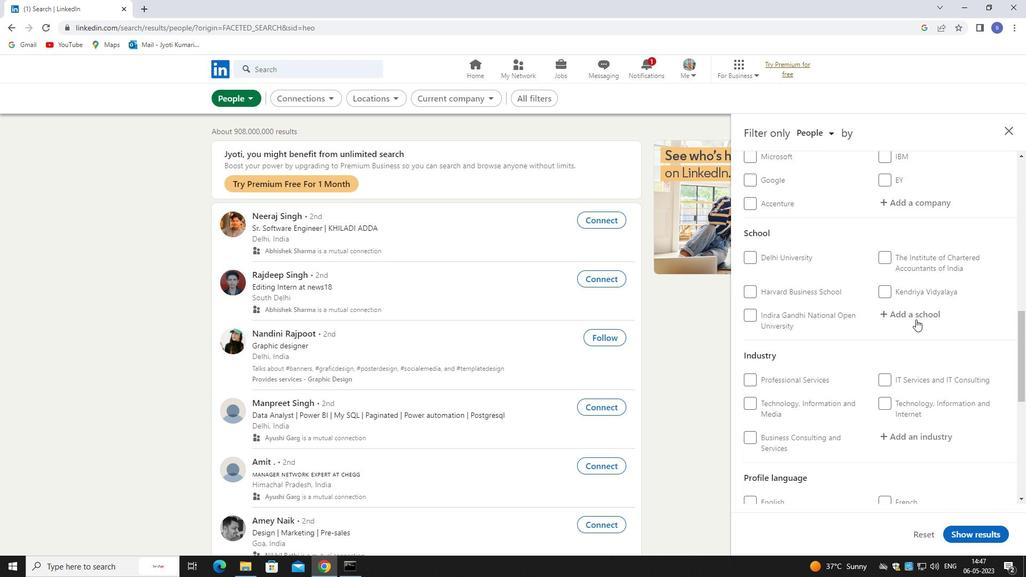 
Action: Mouse pressed left at (916, 311)
Screenshot: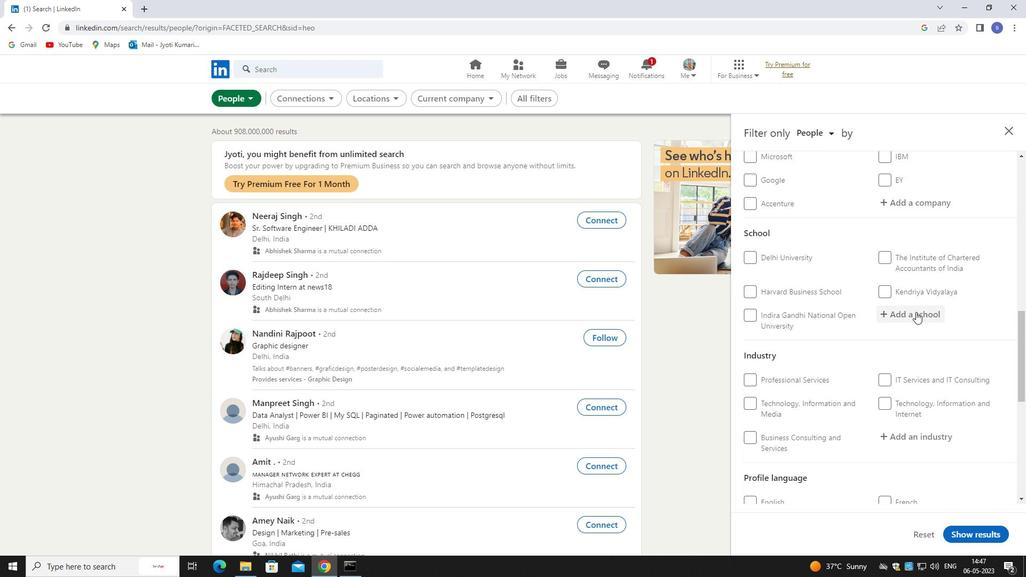 
Action: Mouse moved to (907, 319)
Screenshot: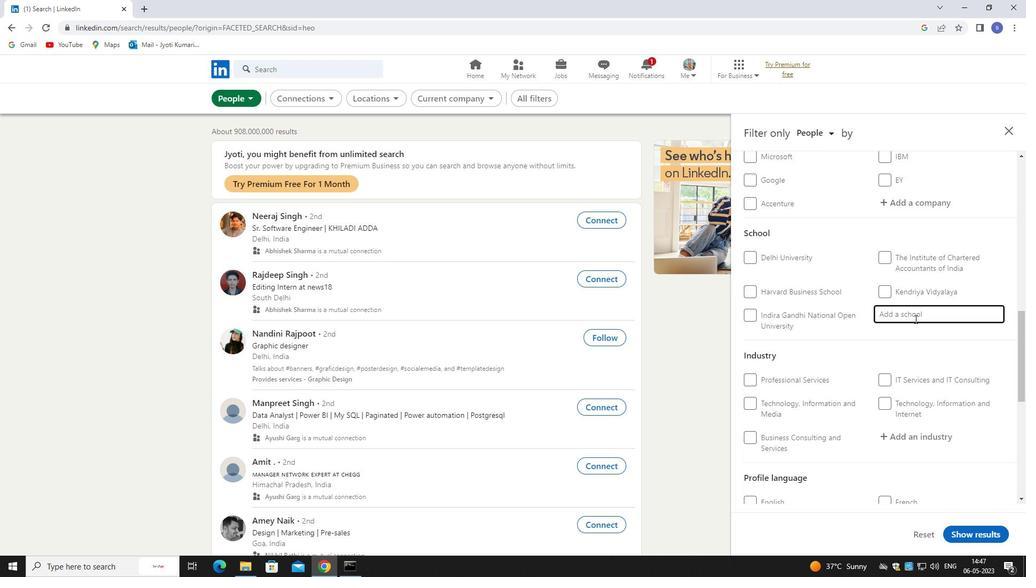 
Action: Key pressed giey<Key.backspace>t
Screenshot: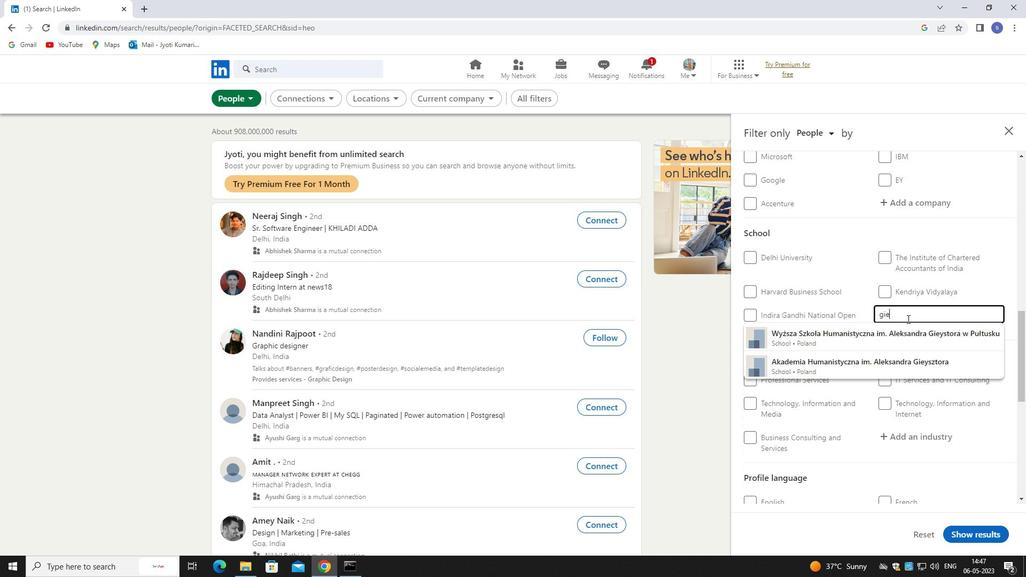 
Action: Mouse moved to (840, 362)
Screenshot: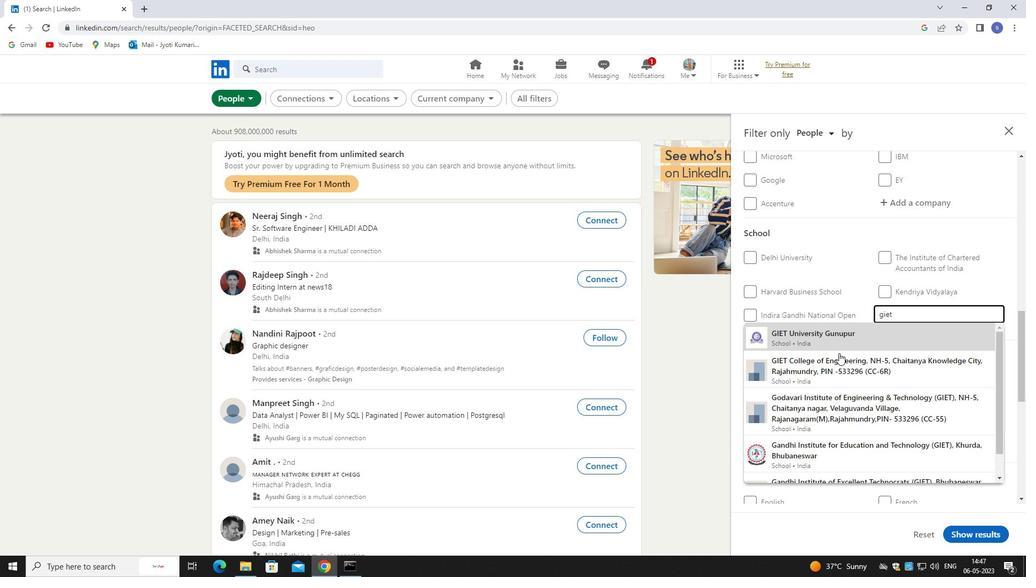 
Action: Mouse pressed left at (840, 362)
Screenshot: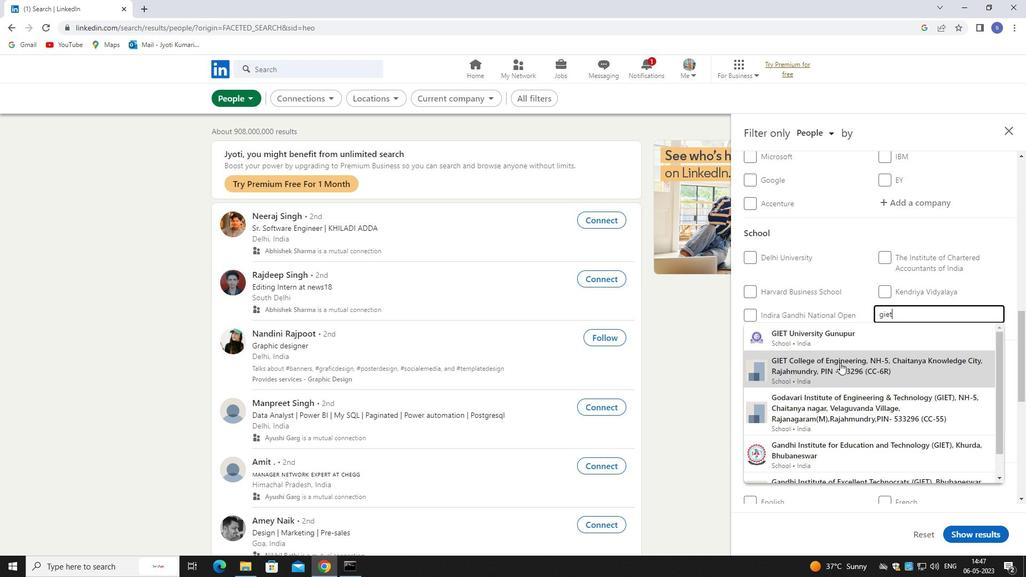 
Action: Mouse moved to (844, 359)
Screenshot: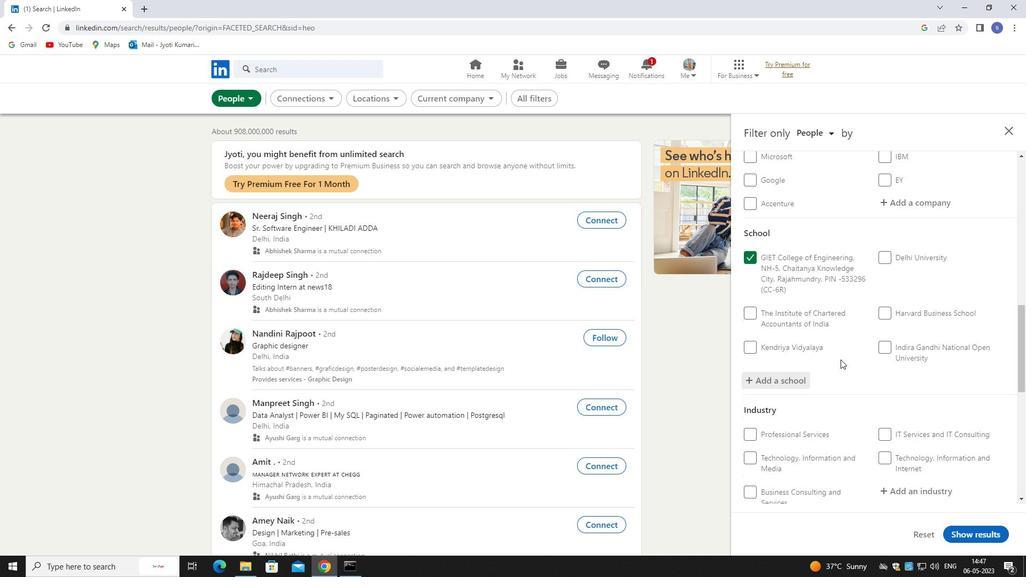 
Action: Mouse scrolled (844, 358) with delta (0, 0)
Screenshot: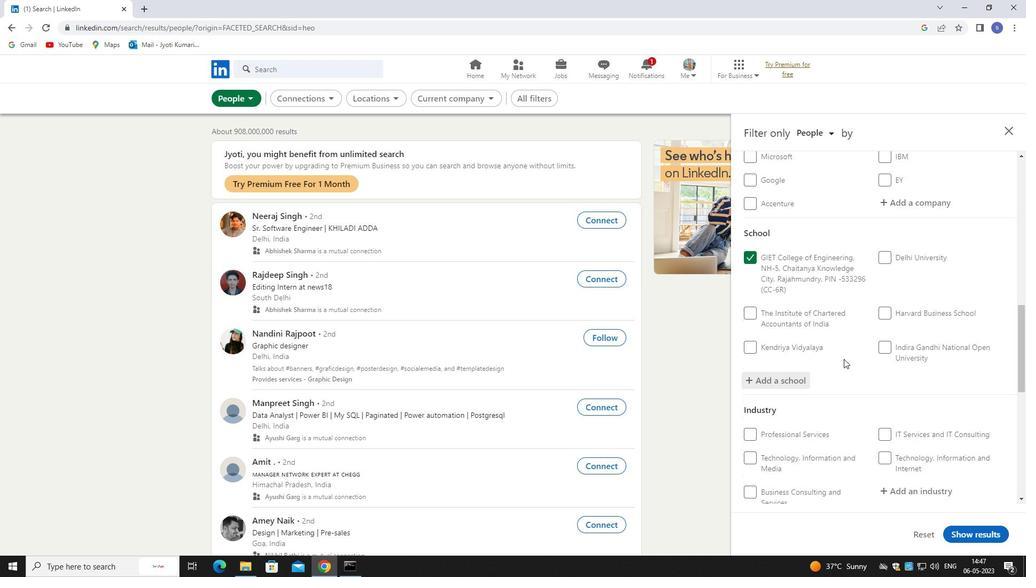
Action: Mouse scrolled (844, 358) with delta (0, 0)
Screenshot: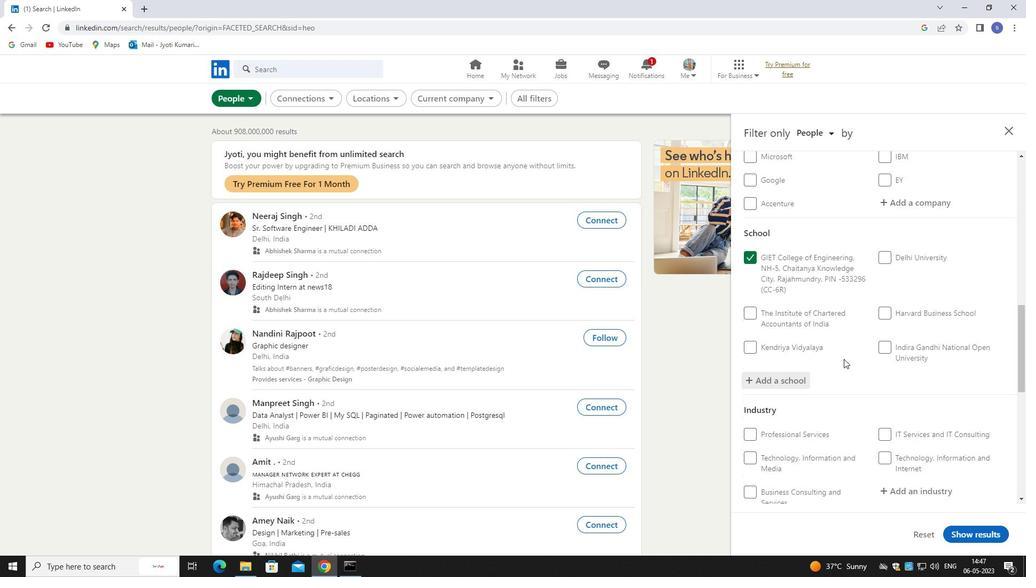 
Action: Mouse scrolled (844, 358) with delta (0, 0)
Screenshot: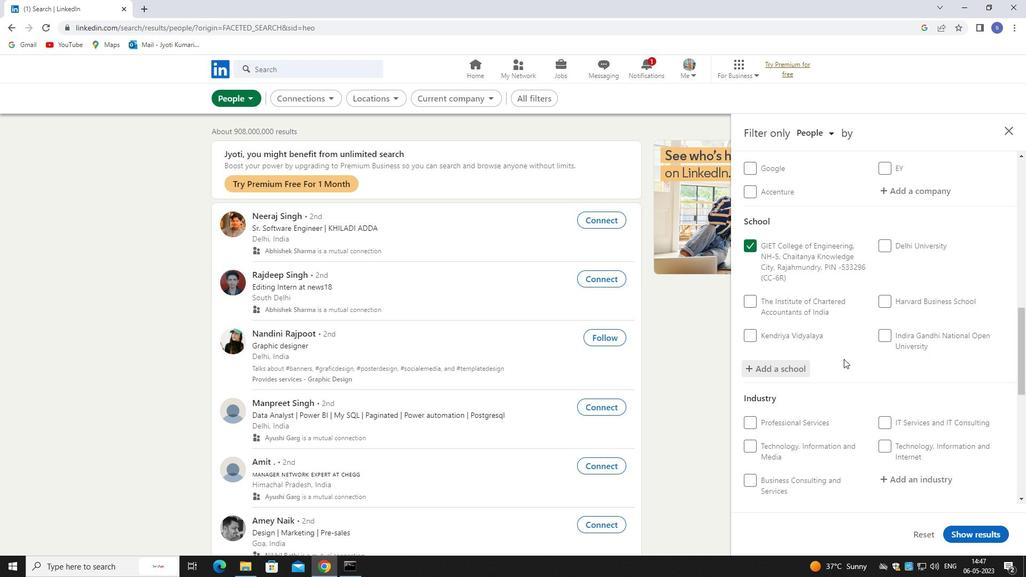 
Action: Mouse moved to (923, 333)
Screenshot: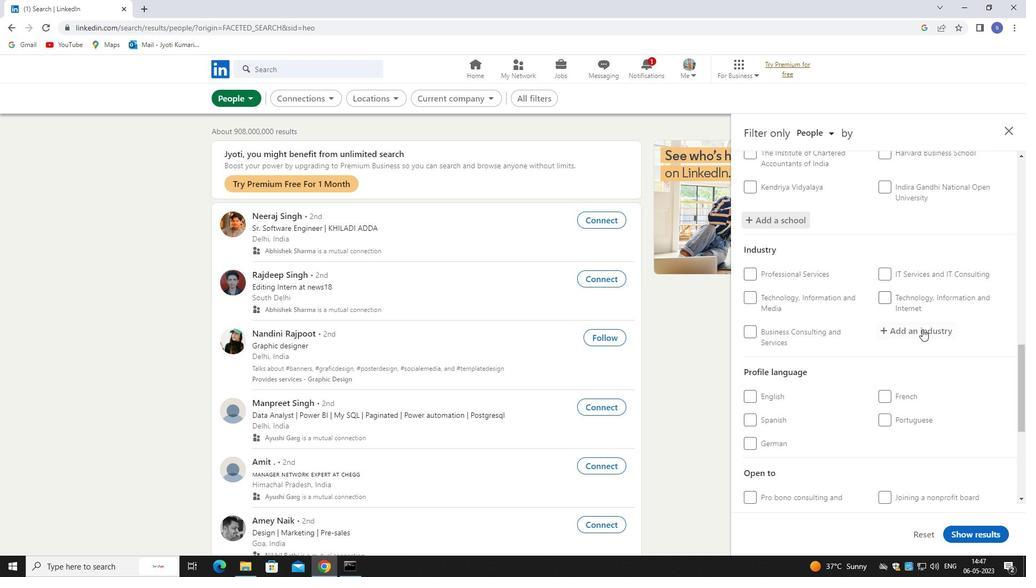 
Action: Mouse pressed left at (923, 333)
Screenshot: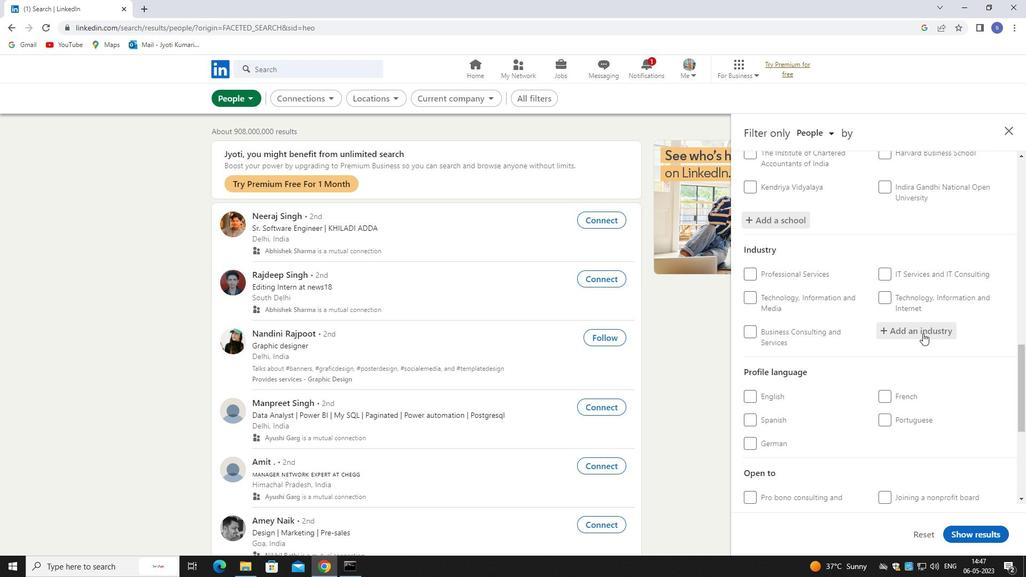 
Action: Mouse moved to (917, 344)
Screenshot: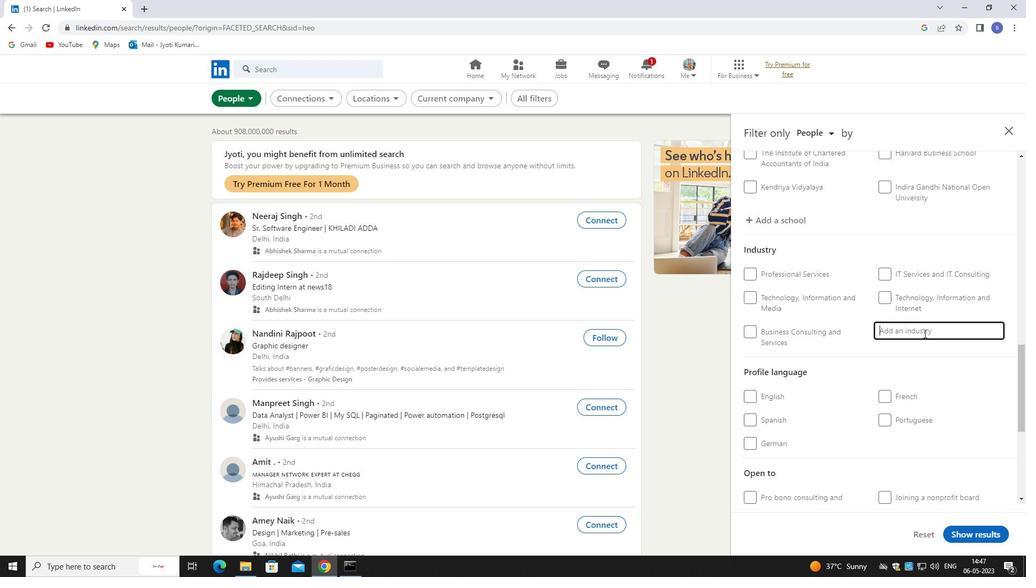 
Action: Key pressed liber<Key.backspace><Key.backspace>r
Screenshot: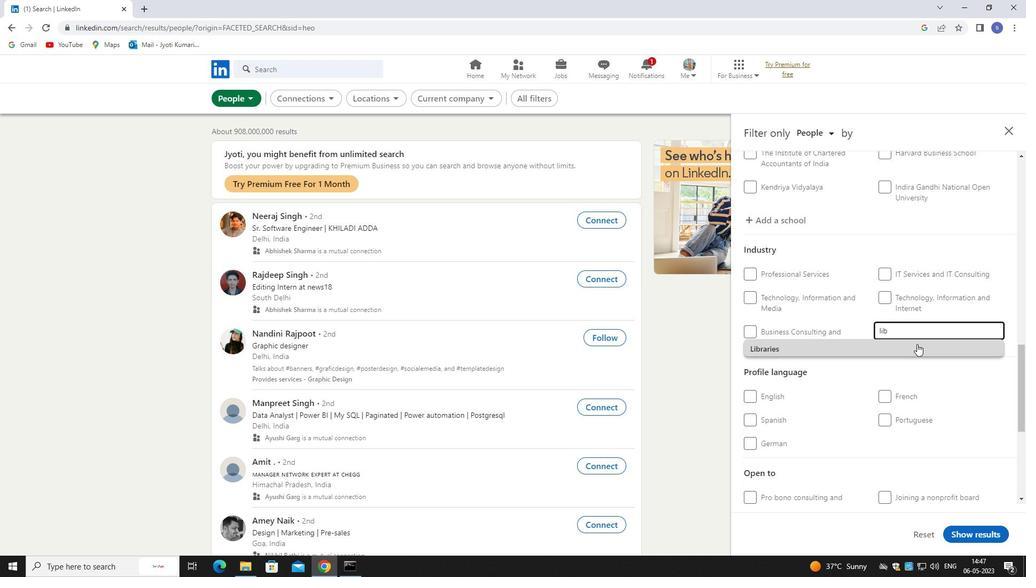 
Action: Mouse moved to (846, 341)
Screenshot: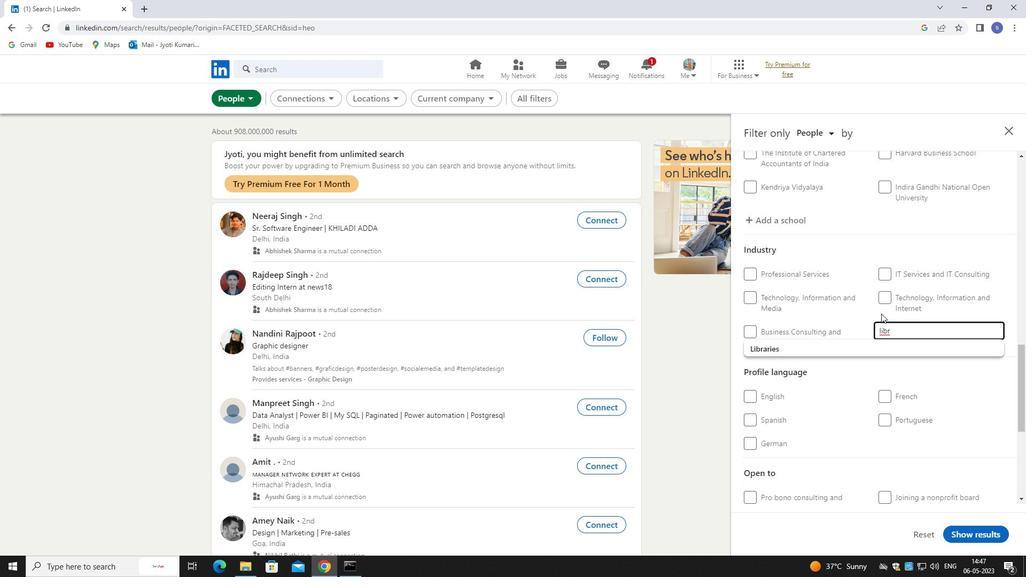 
Action: Mouse pressed left at (846, 341)
Screenshot: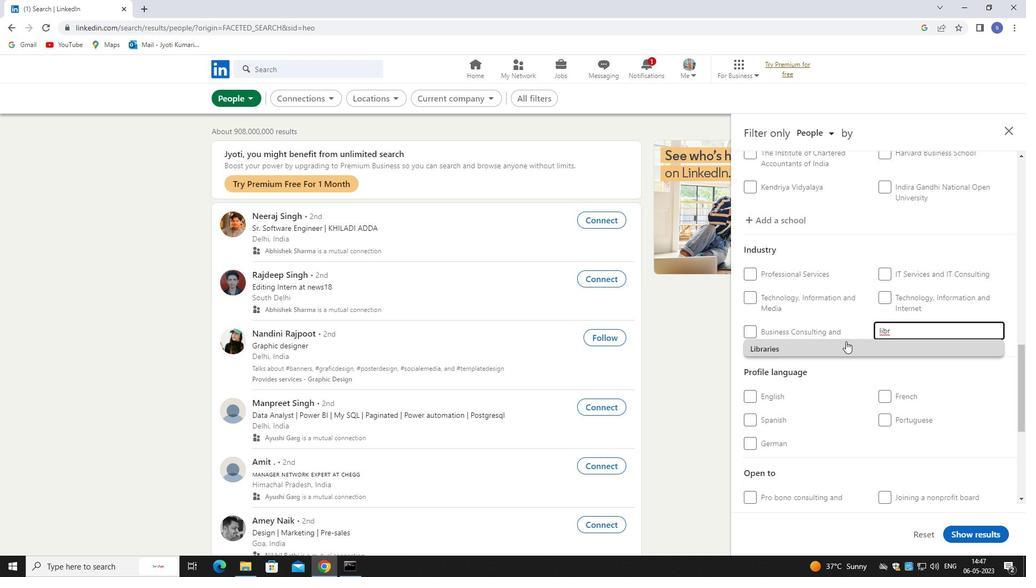 
Action: Mouse moved to (917, 406)
Screenshot: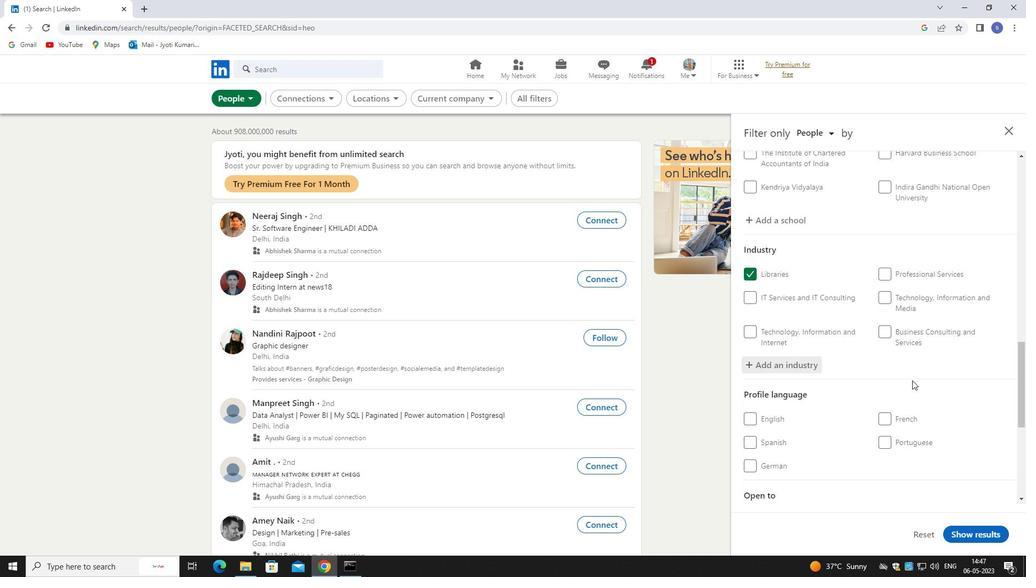 
Action: Mouse scrolled (917, 406) with delta (0, 0)
Screenshot: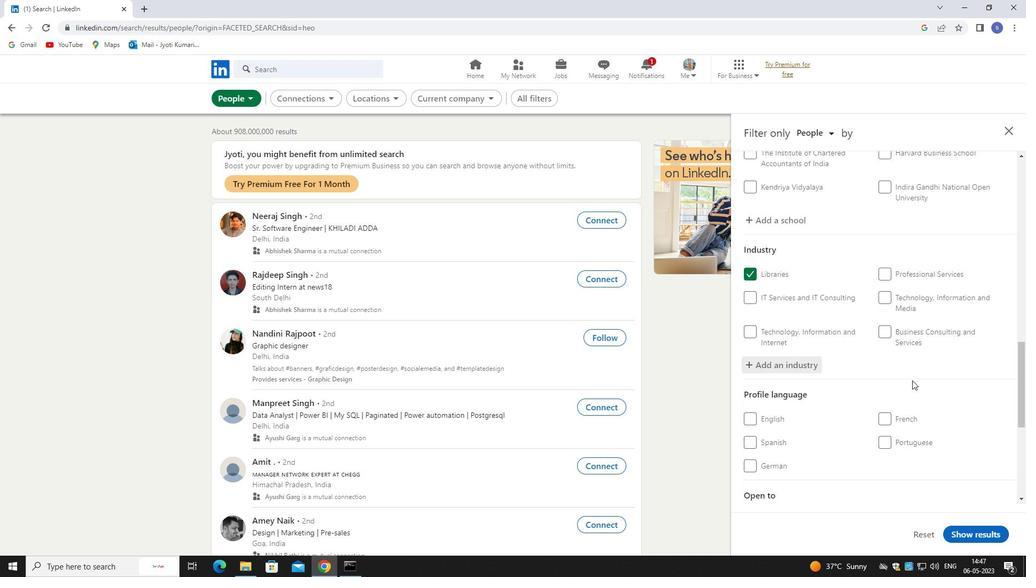 
Action: Mouse moved to (884, 388)
Screenshot: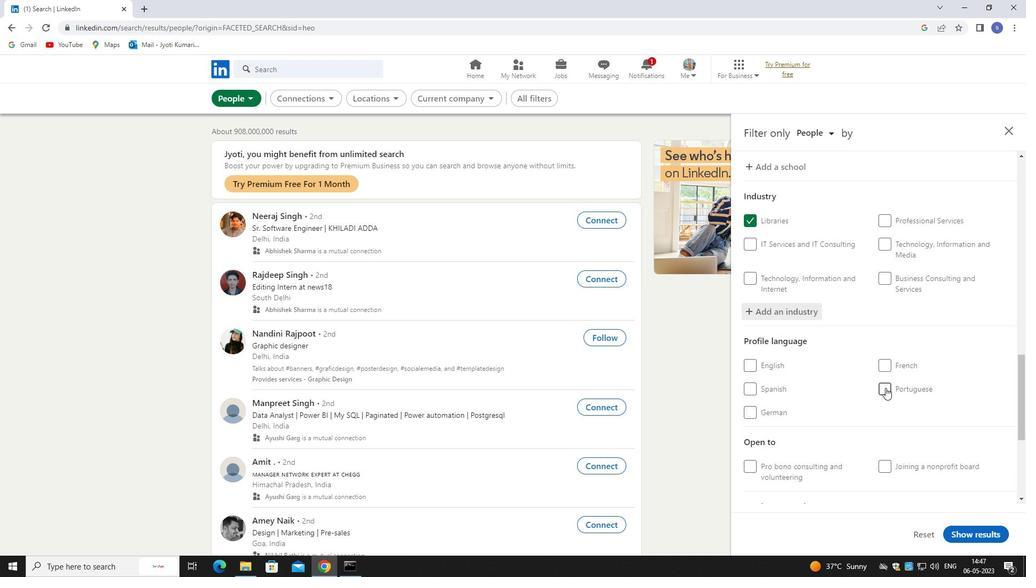 
Action: Mouse pressed left at (884, 388)
Screenshot: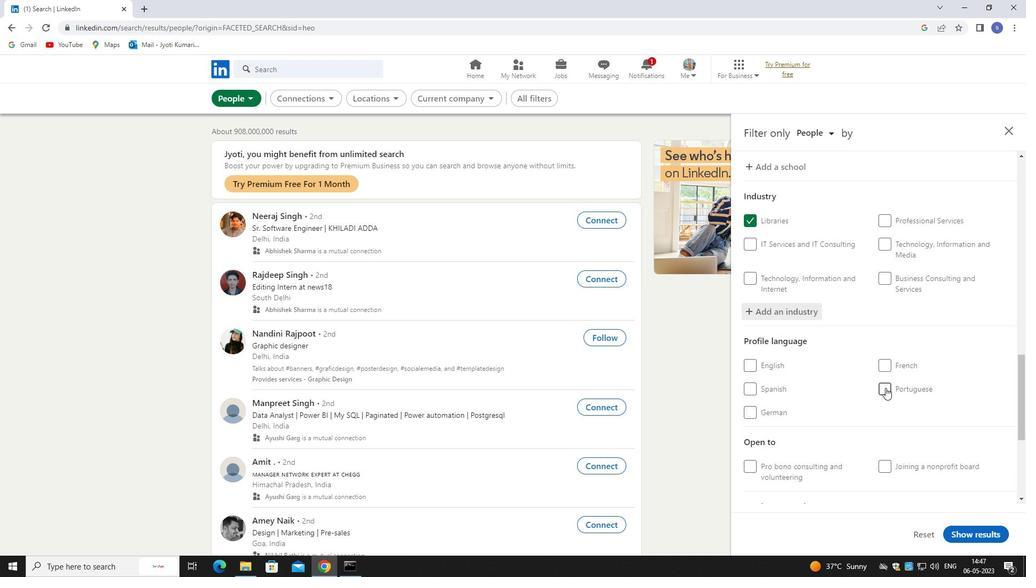 
Action: Mouse moved to (885, 425)
Screenshot: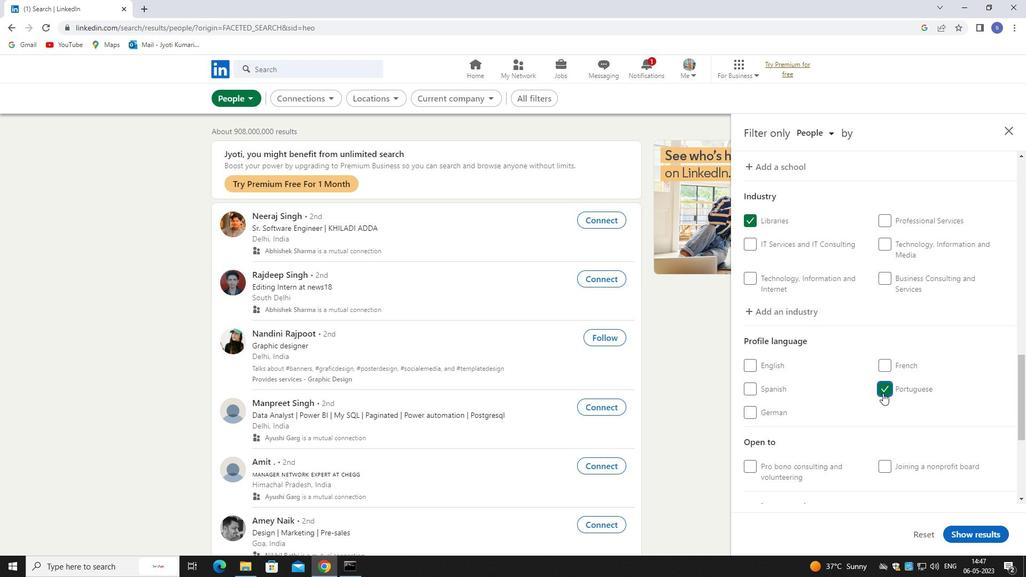 
Action: Mouse scrolled (885, 424) with delta (0, 0)
Screenshot: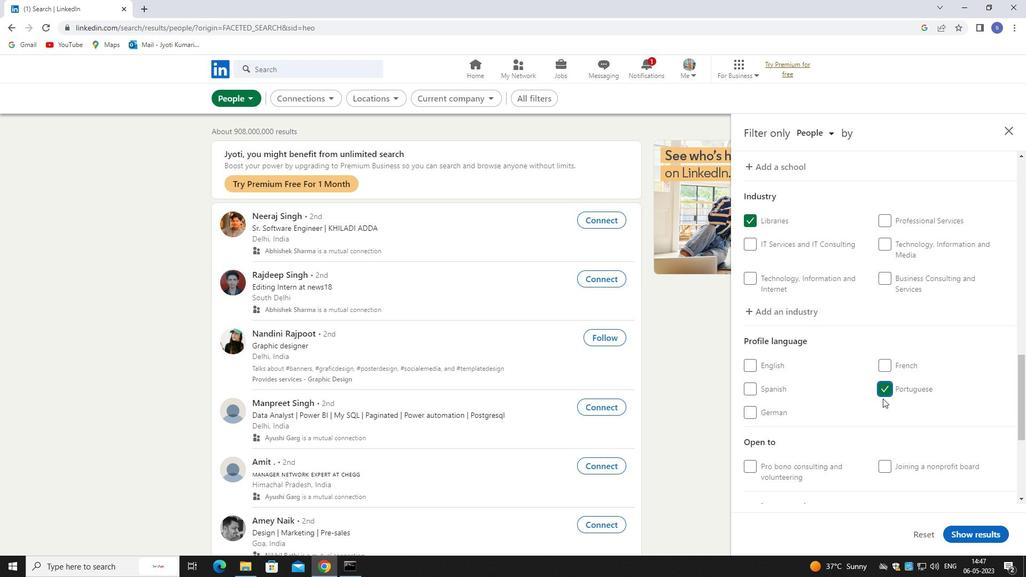 
Action: Mouse moved to (886, 431)
Screenshot: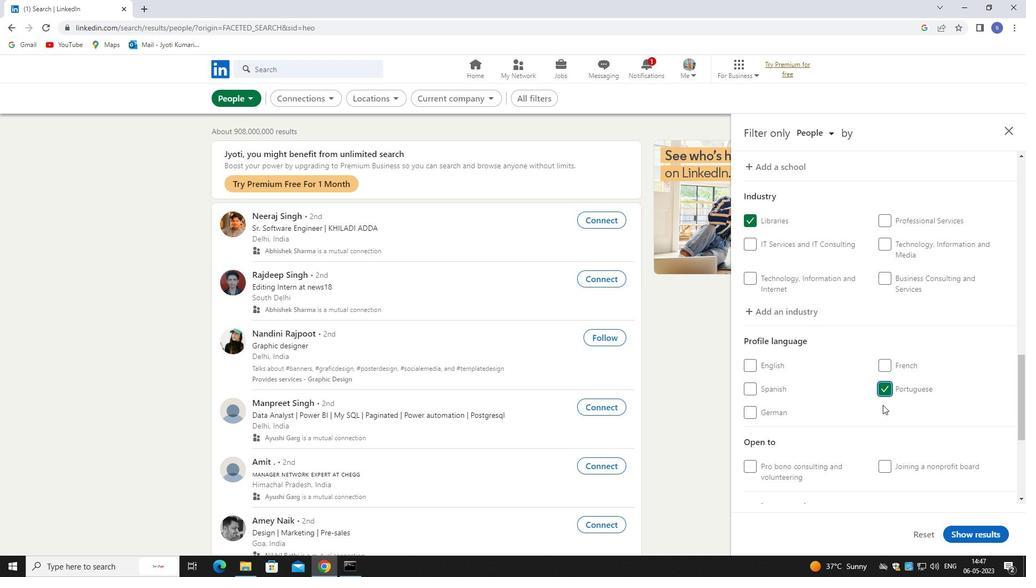 
Action: Mouse scrolled (886, 431) with delta (0, 0)
Screenshot: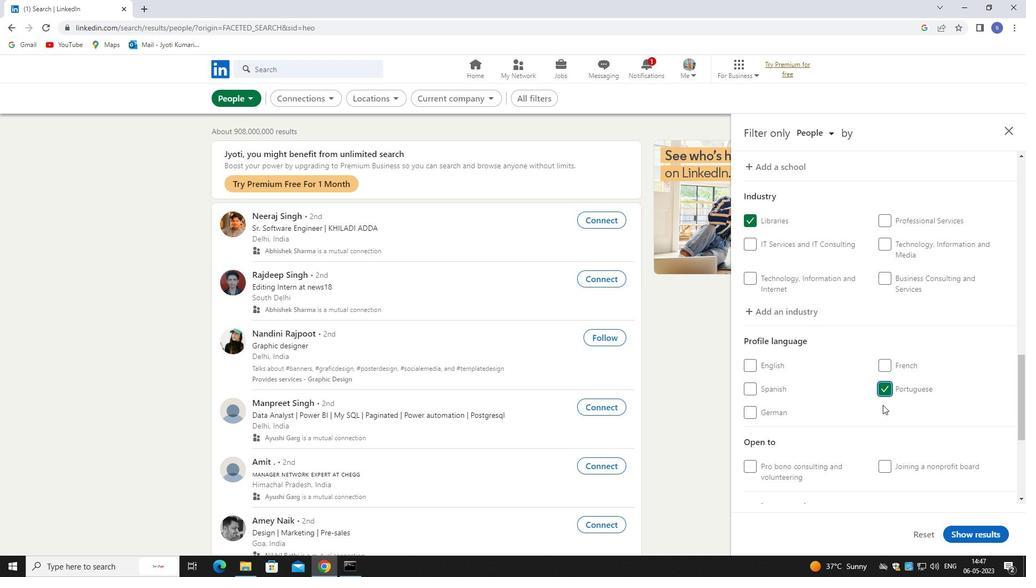 
Action: Mouse moved to (887, 437)
Screenshot: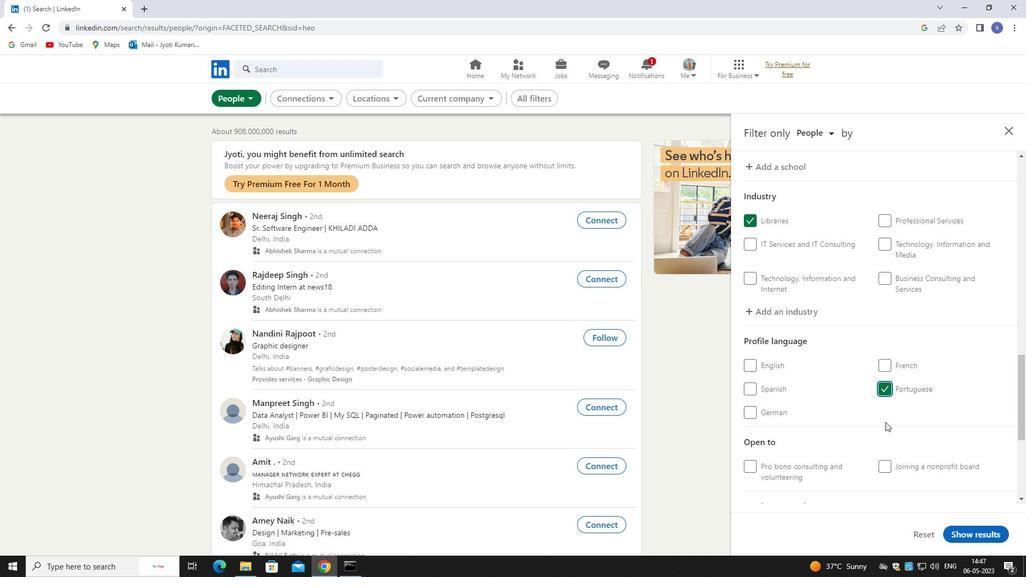 
Action: Mouse scrolled (887, 436) with delta (0, 0)
Screenshot: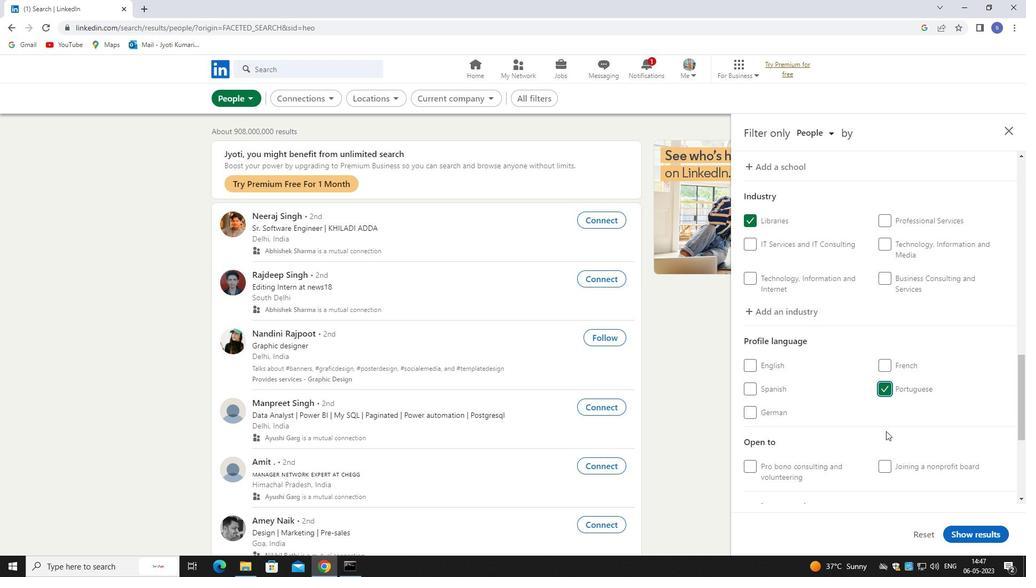 
Action: Mouse moved to (893, 420)
Screenshot: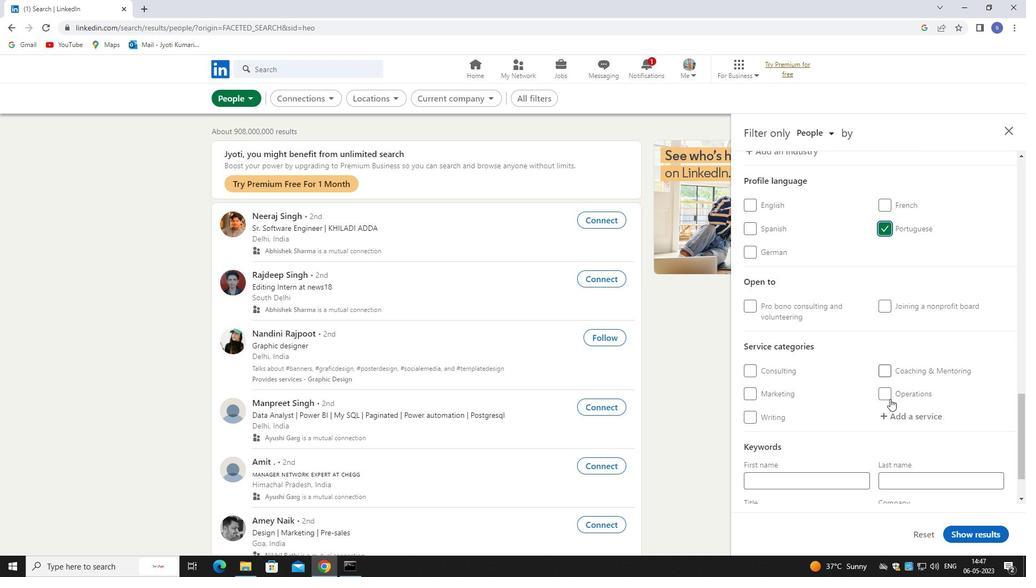 
Action: Mouse pressed left at (893, 420)
Screenshot: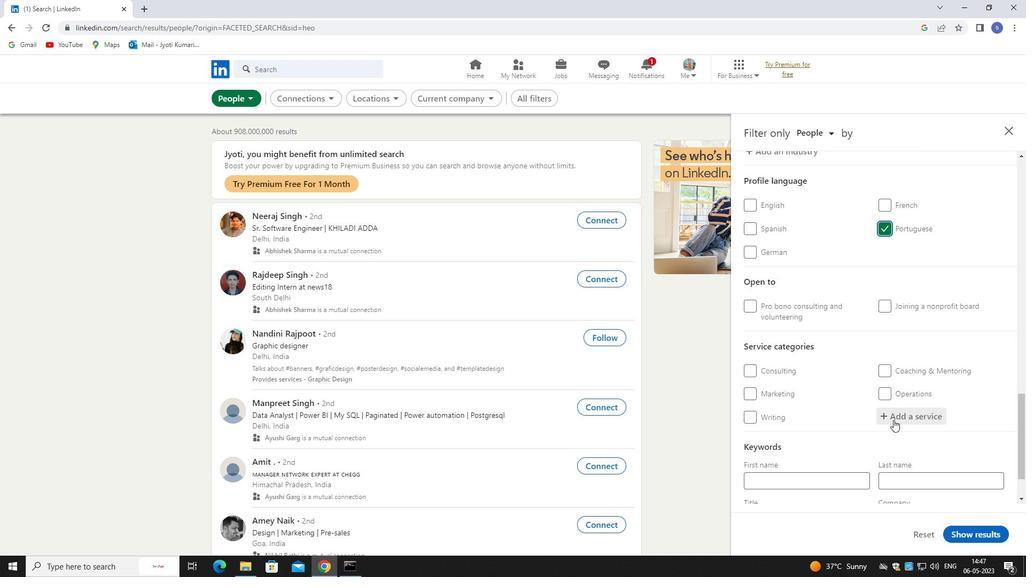
Action: Mouse moved to (885, 424)
Screenshot: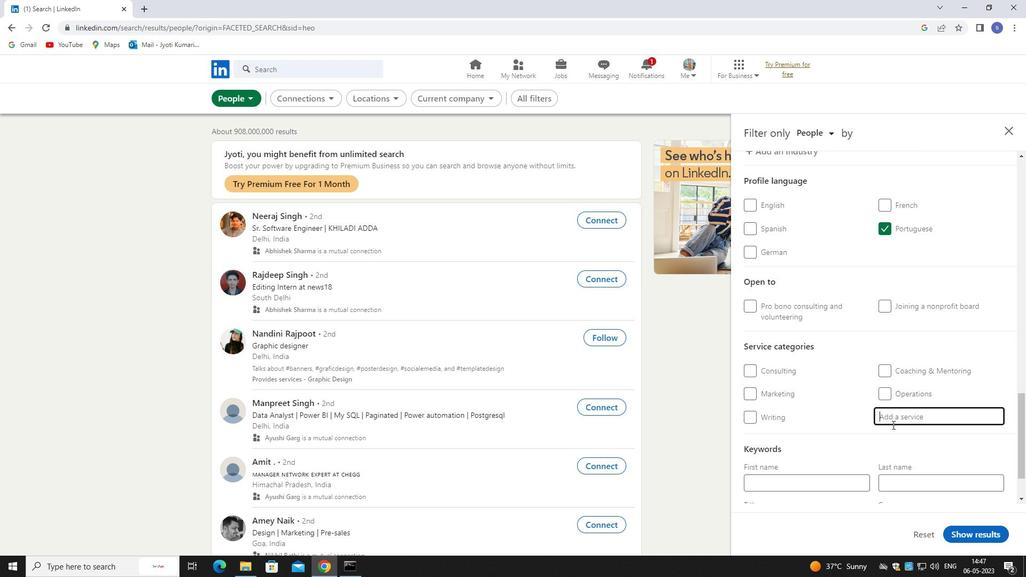 
Action: Key pressed business
Screenshot: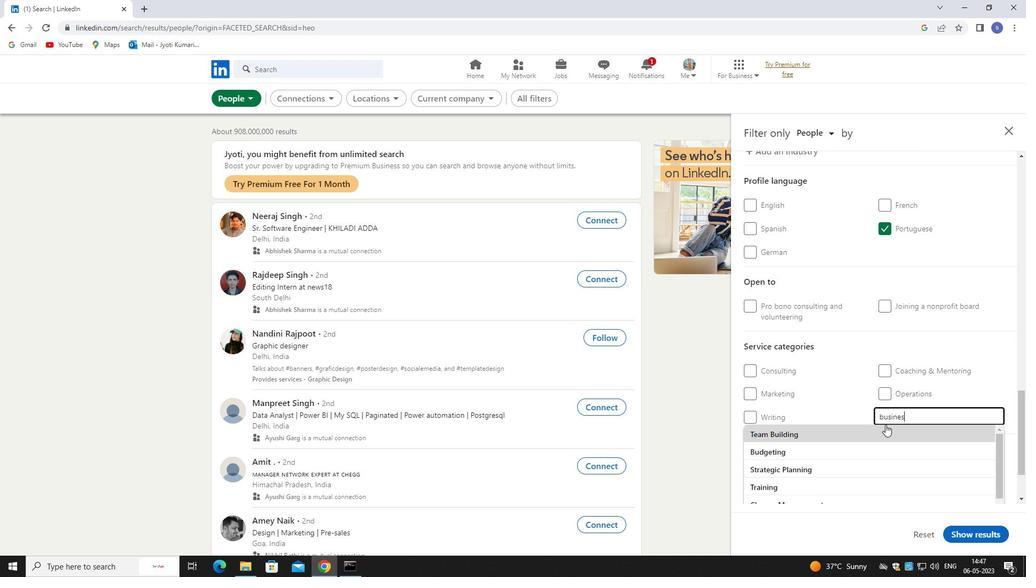 
Action: Mouse moved to (889, 449)
Screenshot: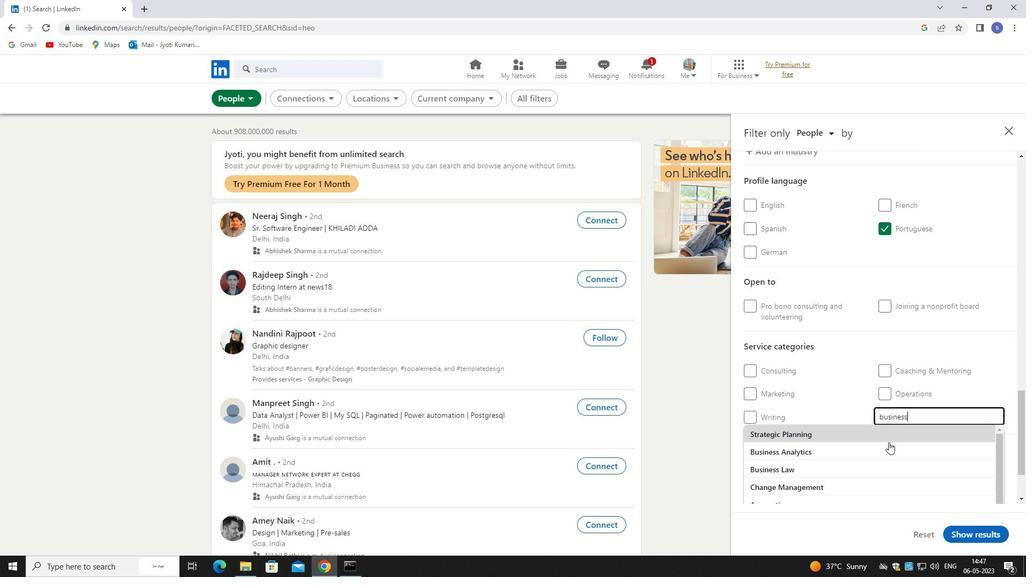 
Action: Mouse pressed left at (889, 449)
Screenshot: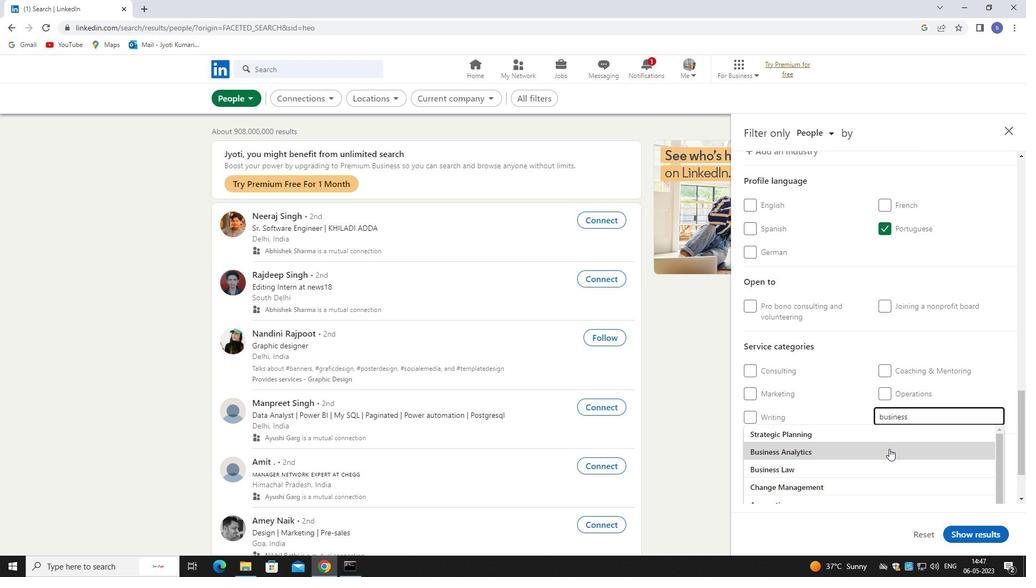 
Action: Mouse scrolled (889, 448) with delta (0, 0)
Screenshot: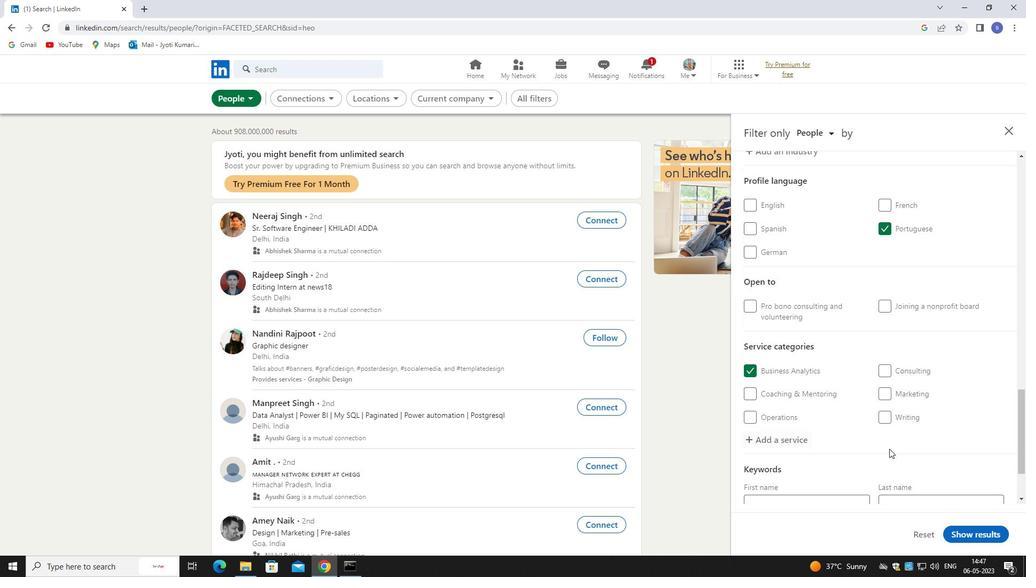 
Action: Mouse scrolled (889, 448) with delta (0, 0)
Screenshot: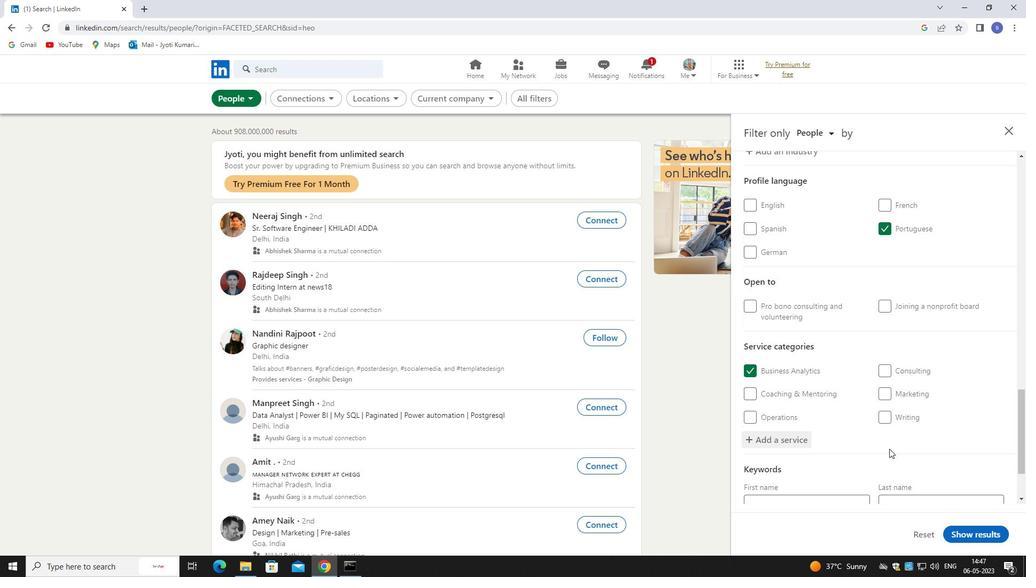 
Action: Mouse scrolled (889, 448) with delta (0, 0)
Screenshot: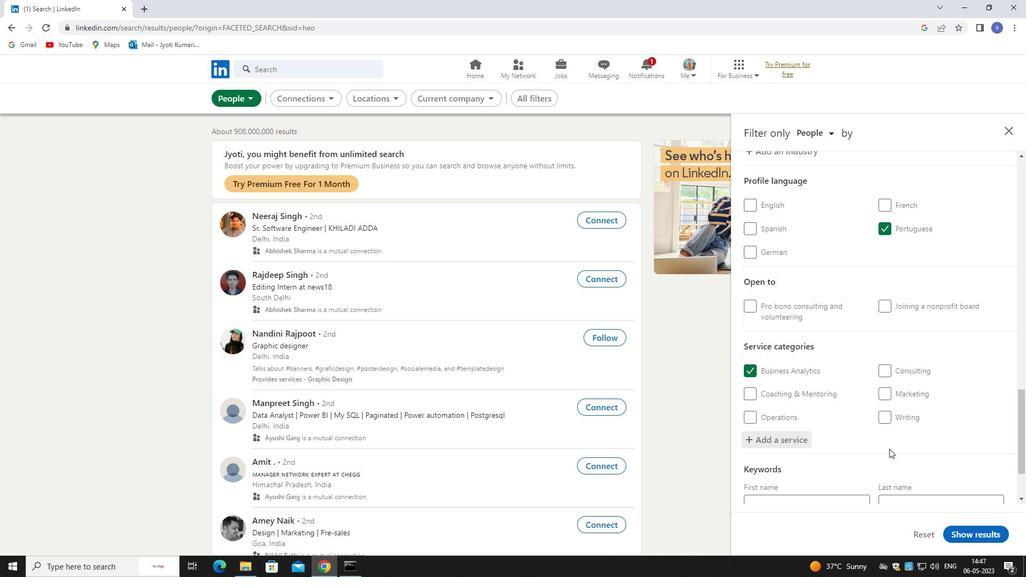 
Action: Mouse scrolled (889, 448) with delta (0, 0)
Screenshot: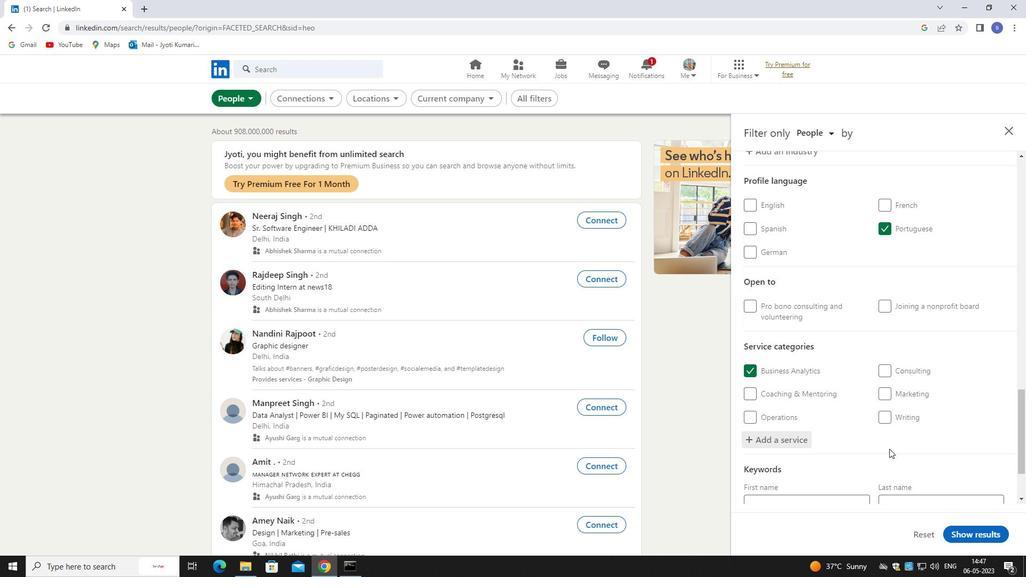 
Action: Mouse moved to (853, 451)
Screenshot: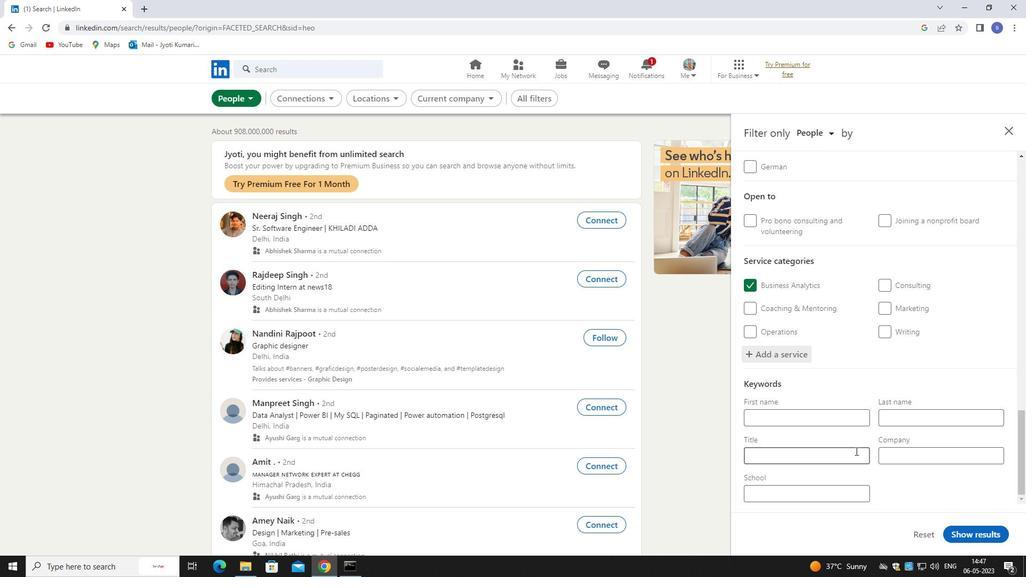 
Action: Mouse pressed left at (853, 451)
Screenshot: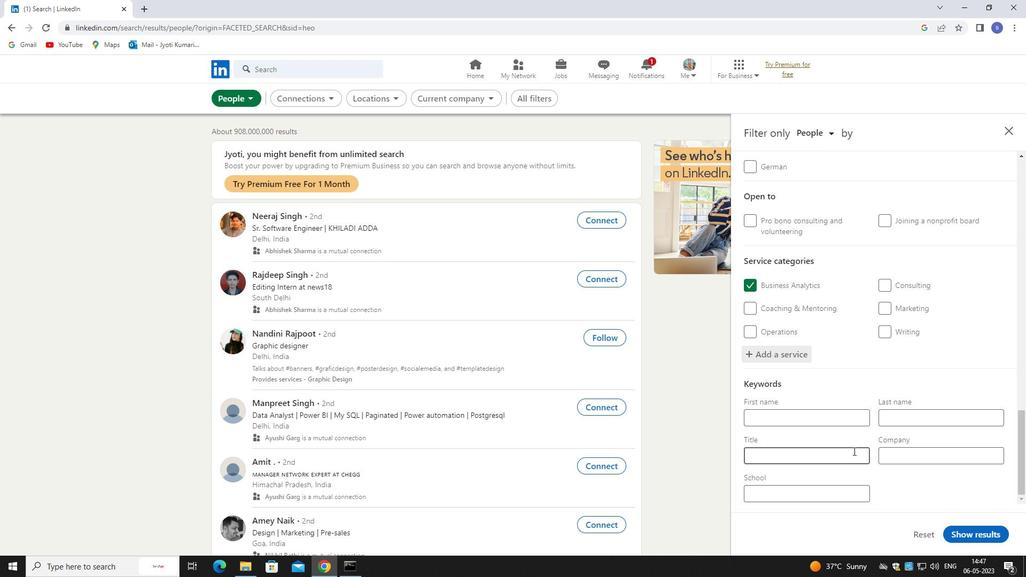 
Action: Key pressed customer<Key.space>support<Key.space>r<Key.backspace><Key.shift>REPR<Key.backspace>RESENTATIVE
Screenshot: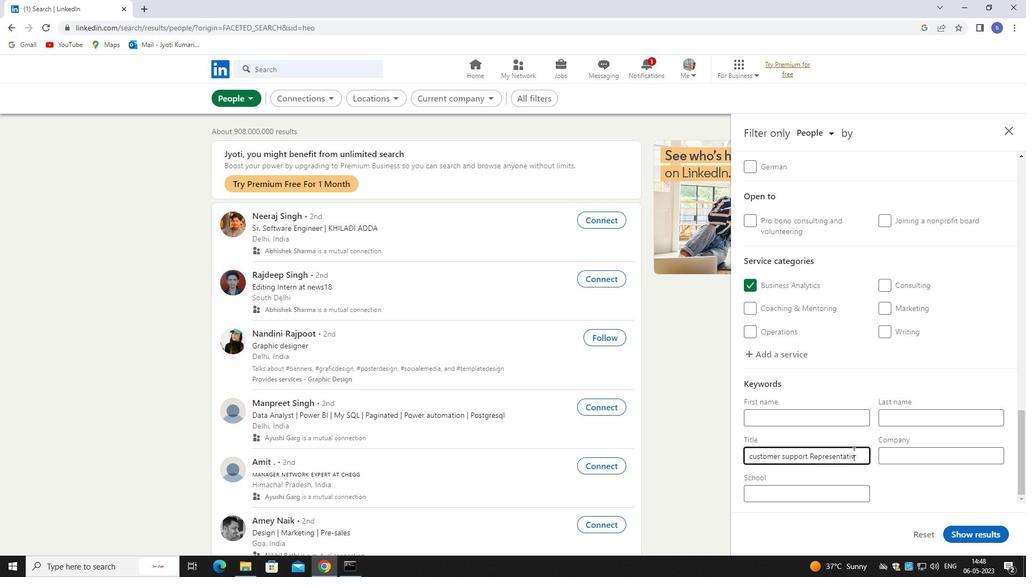 
Action: Mouse moved to (786, 454)
Screenshot: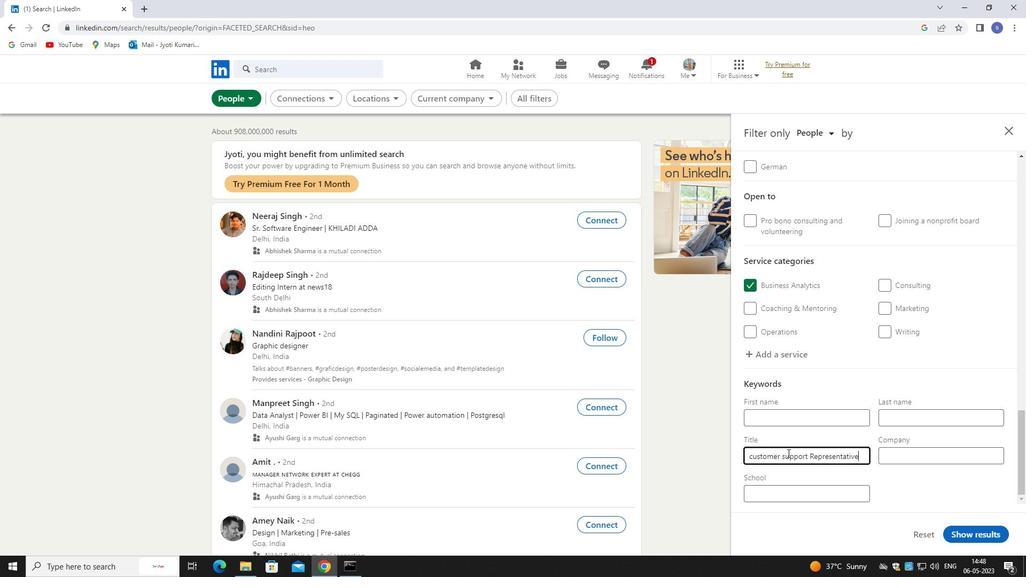 
Action: Mouse pressed left at (786, 454)
Screenshot: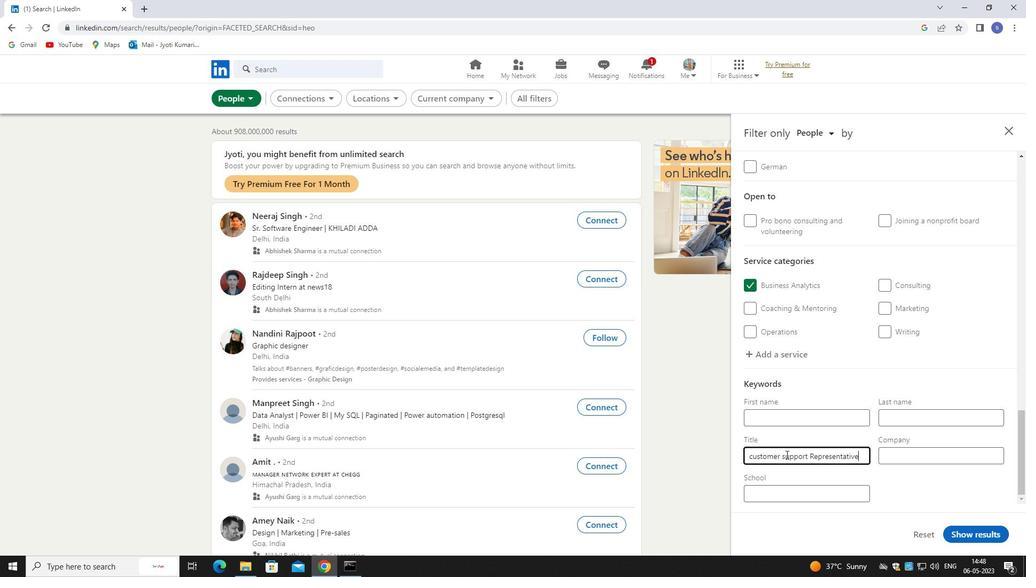 
Action: Mouse moved to (797, 456)
Screenshot: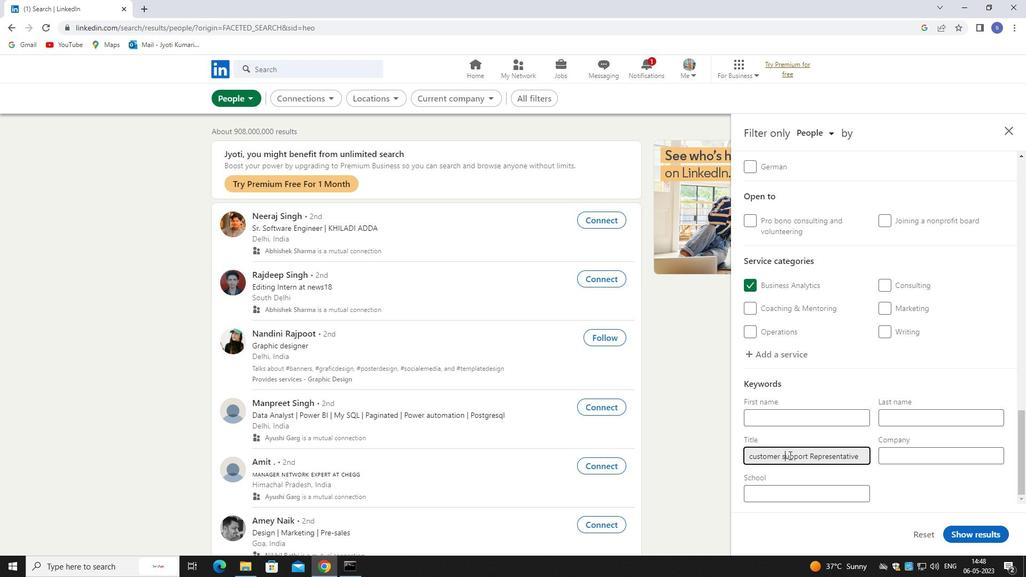 
Action: Key pressed <Key.backspace><Key.shift>S
Screenshot: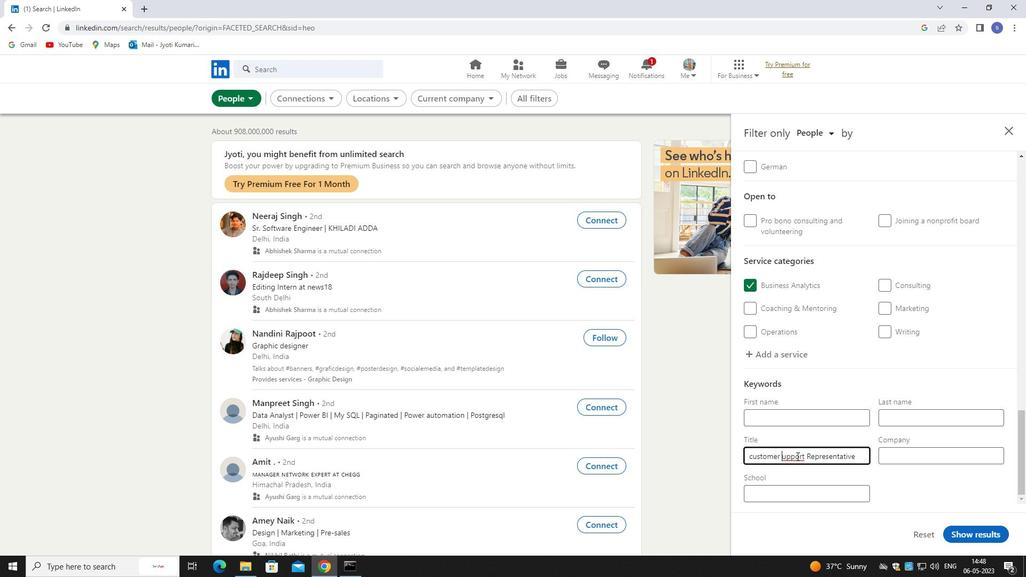 
Action: Mouse moved to (752, 455)
Screenshot: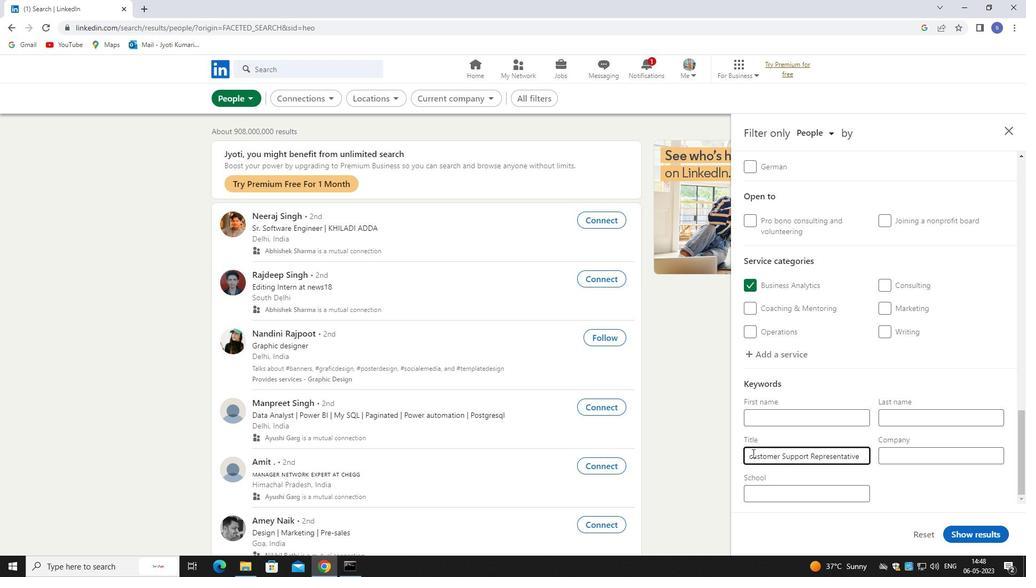 
Action: Mouse pressed left at (752, 455)
Screenshot: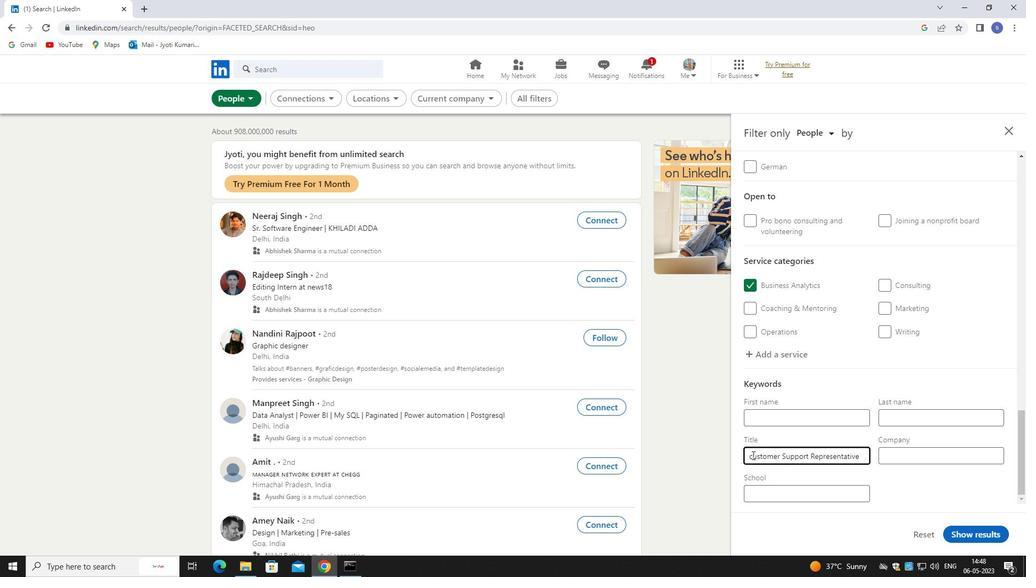 
Action: Mouse moved to (759, 455)
Screenshot: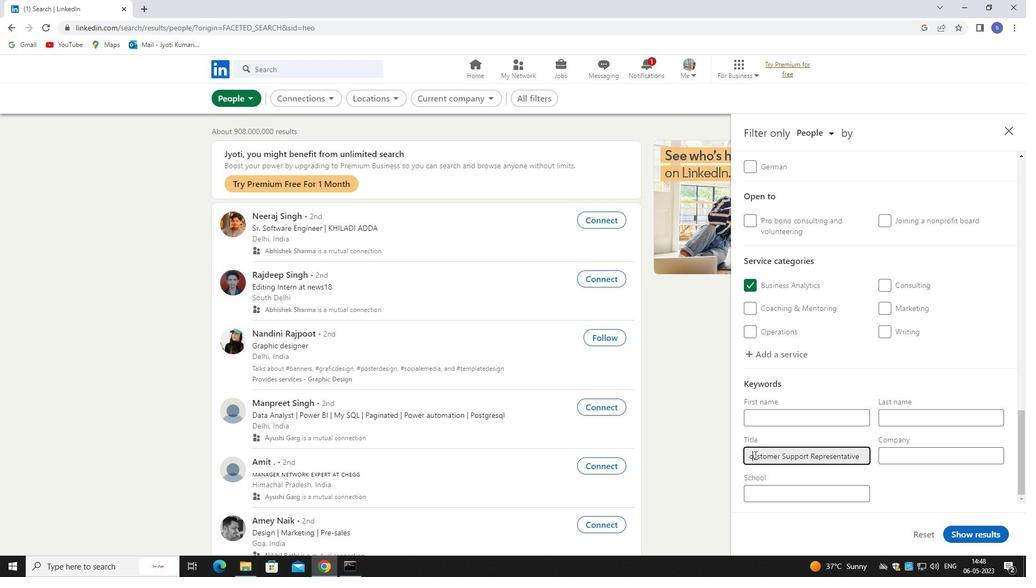 
Action: Key pressed <Key.backspace><Key.shift>C
Screenshot: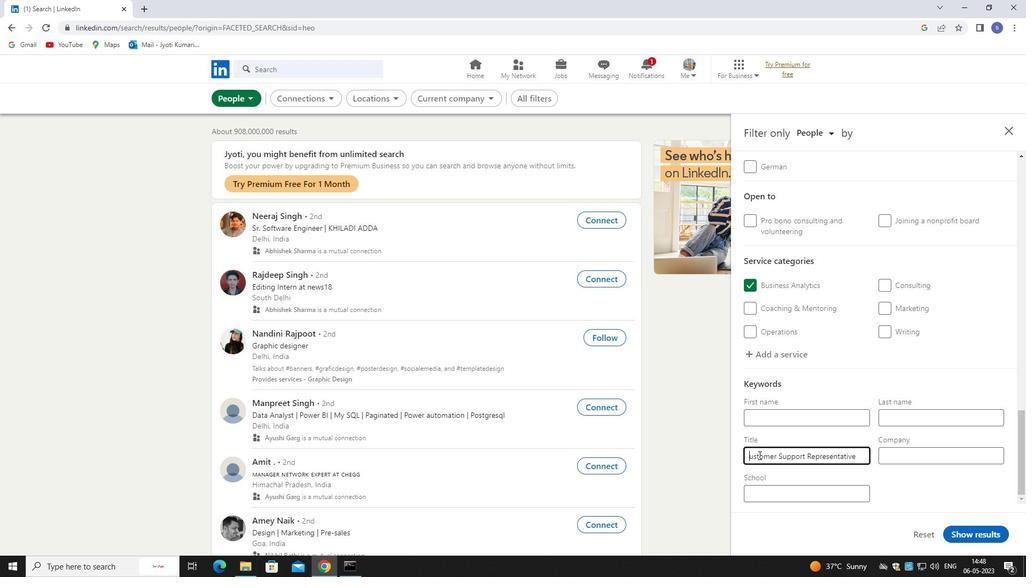 
Action: Mouse moved to (961, 530)
Screenshot: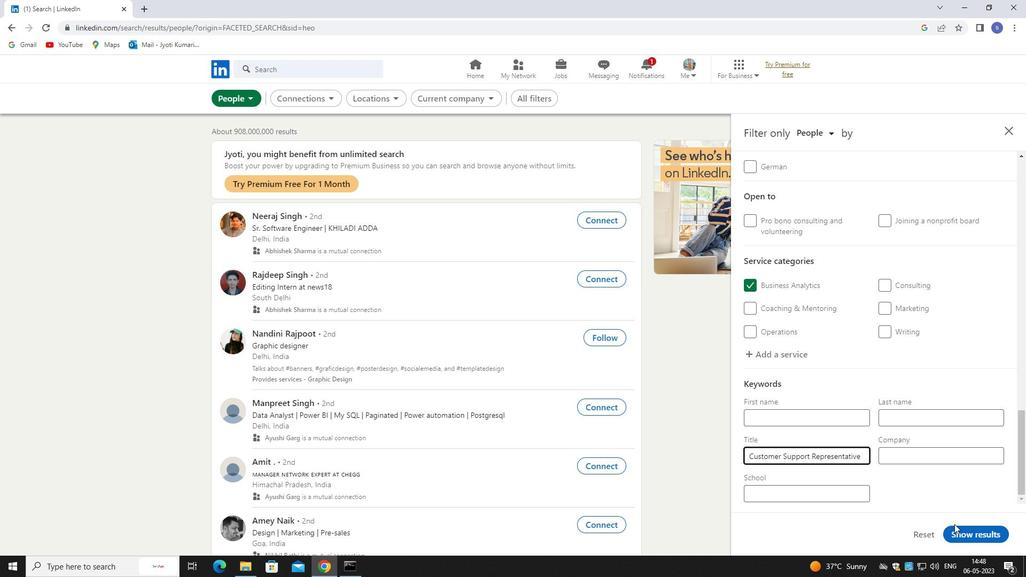 
Action: Mouse pressed left at (961, 530)
Screenshot: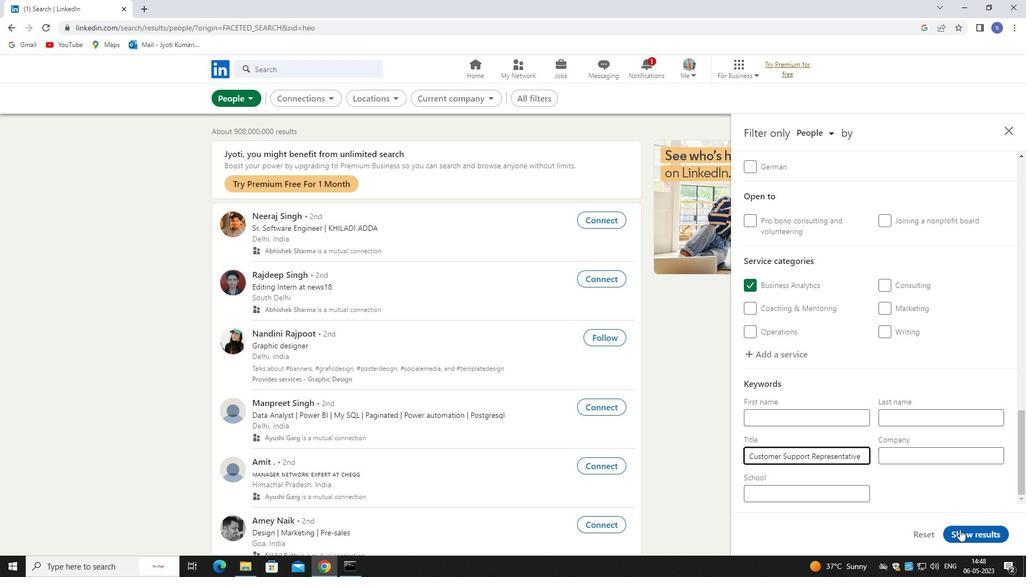 
Action: Mouse moved to (988, 492)
Screenshot: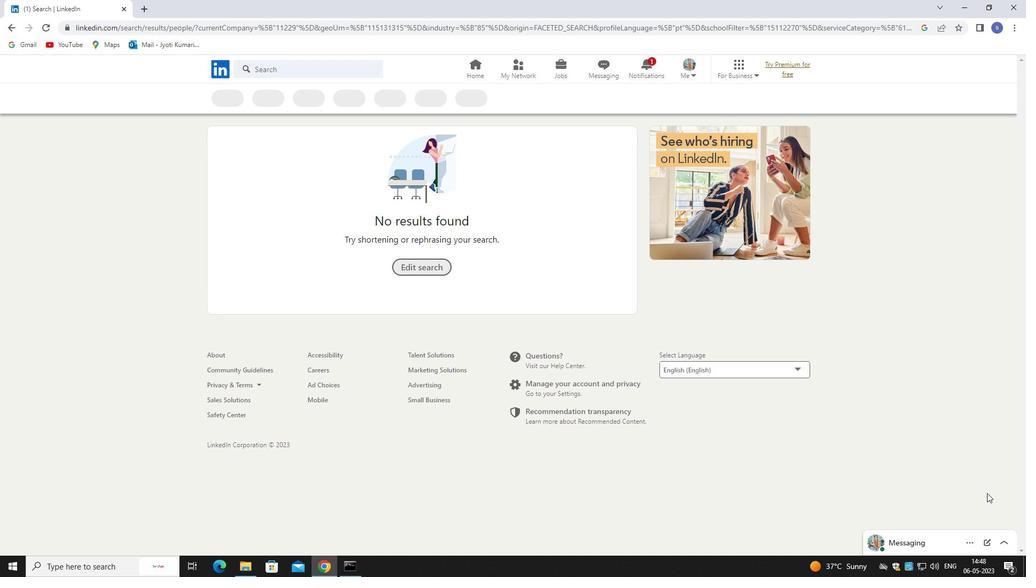 
